 Task: Search one way flight ticket for 2 adults, 2 infants in seat and 1 infant on lap in first from Fort Walton Beach: Destin-fort Walton Beach Airport/eglin Air Force Base to Rockford: Chicago Rockford International Airport(was Northwest Chicagoland Regional Airport At Rockford) on 5-1-2023. Choice of flights is Emirates. Number of bags: 1 checked bag. Price is upto 85000. Outbound departure time preference is 10:45.
Action: Mouse moved to (203, 188)
Screenshot: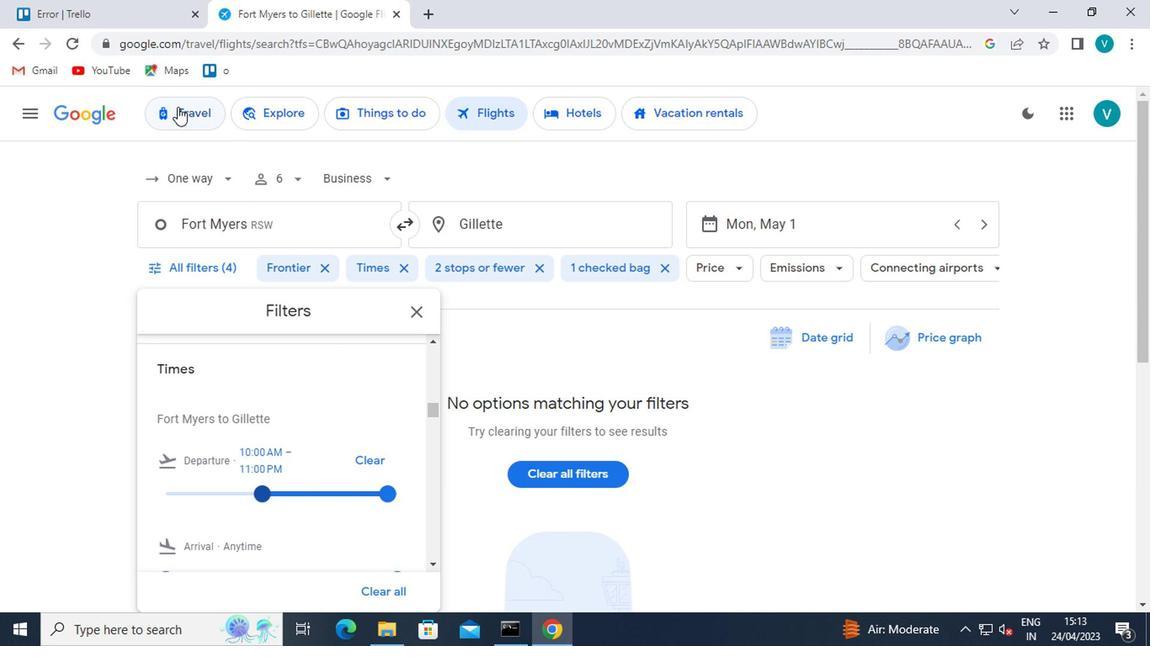 
Action: Mouse pressed left at (203, 188)
Screenshot: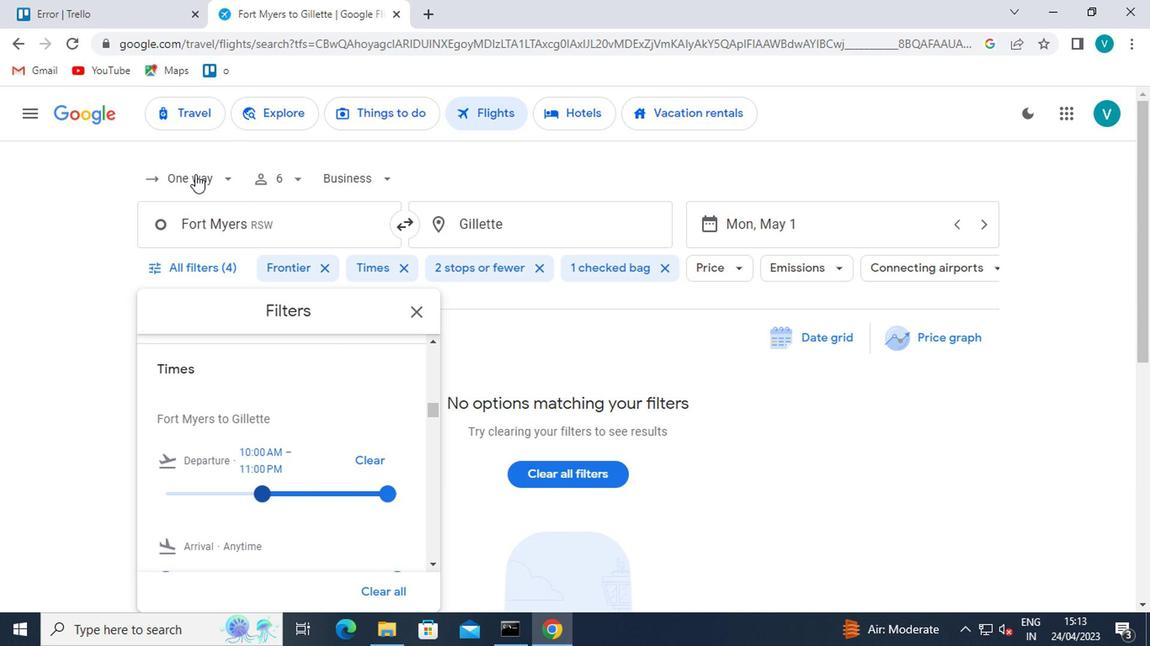 
Action: Mouse moved to (212, 260)
Screenshot: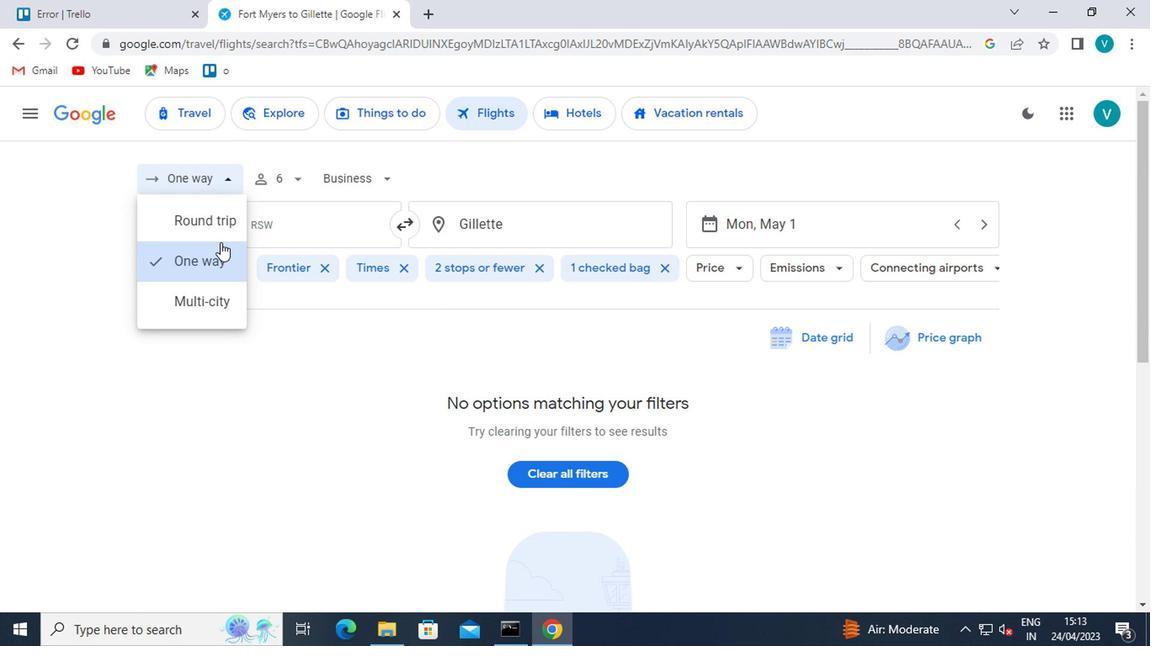 
Action: Mouse pressed left at (212, 260)
Screenshot: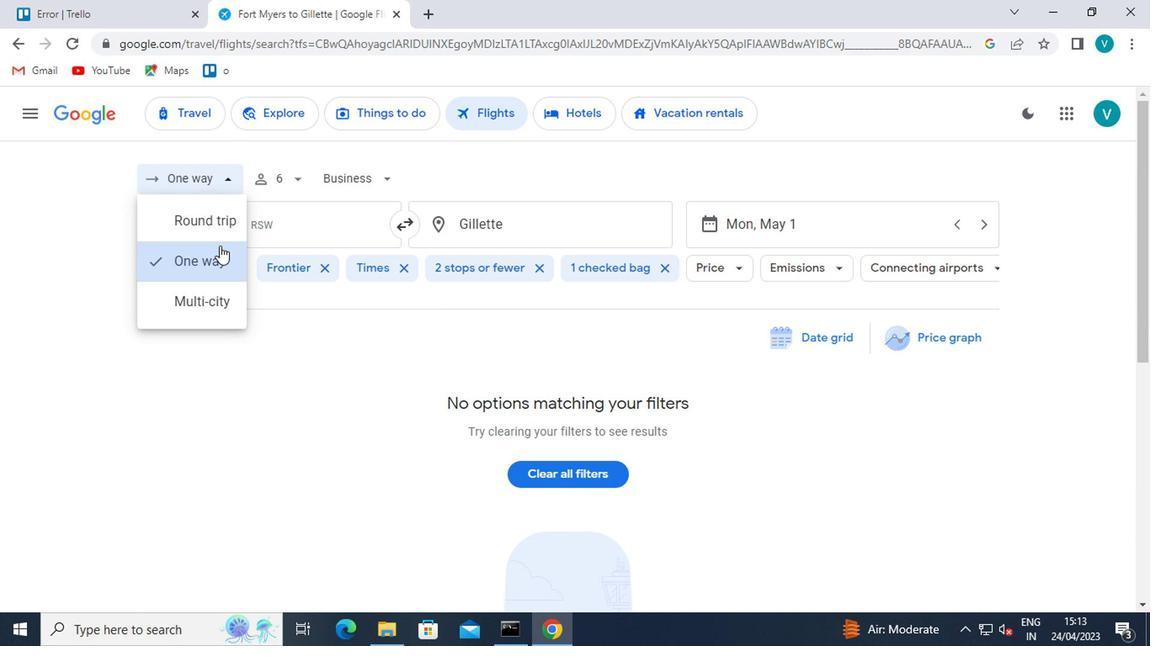
Action: Mouse moved to (293, 174)
Screenshot: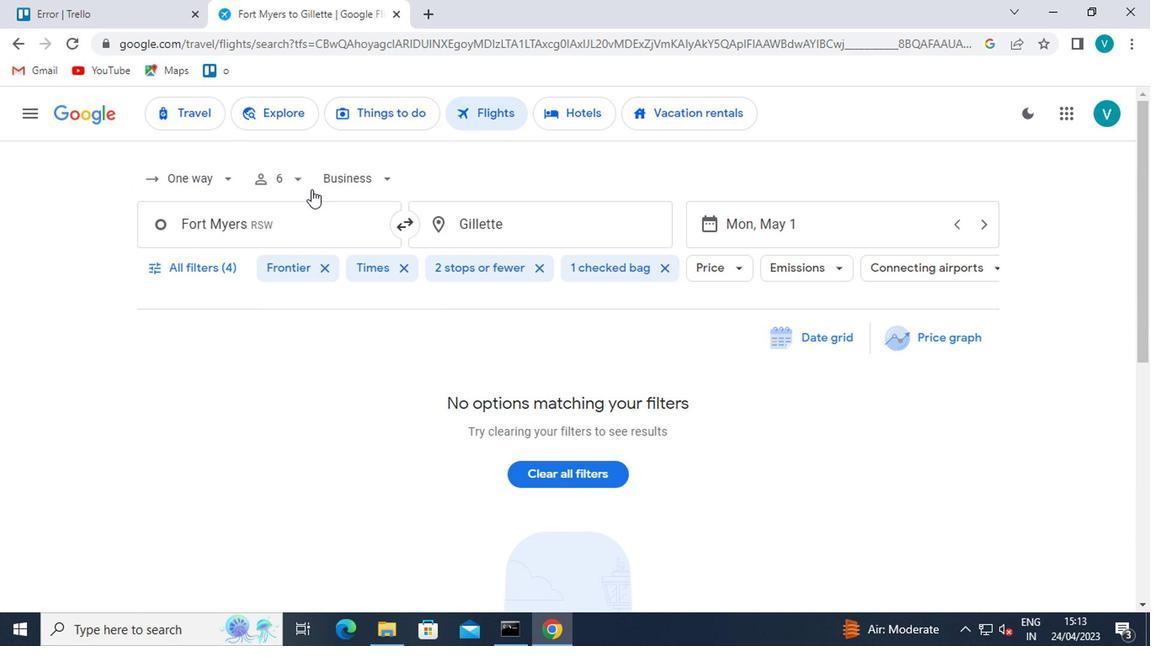 
Action: Mouse pressed left at (293, 174)
Screenshot: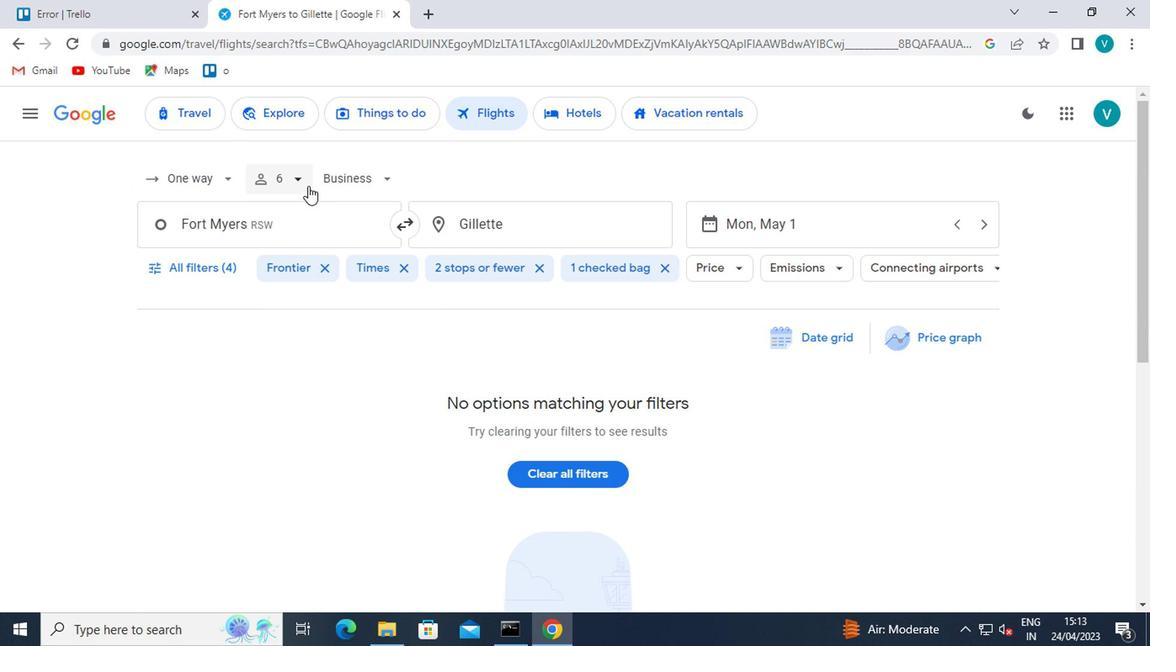 
Action: Mouse moved to (356, 219)
Screenshot: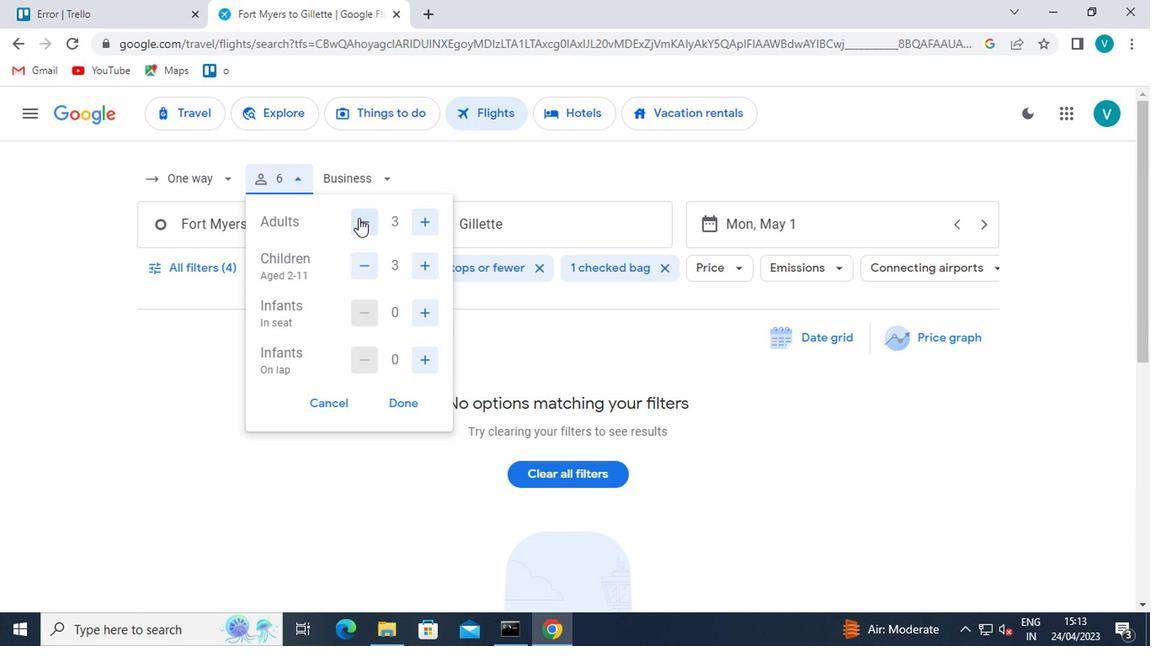 
Action: Mouse pressed left at (356, 219)
Screenshot: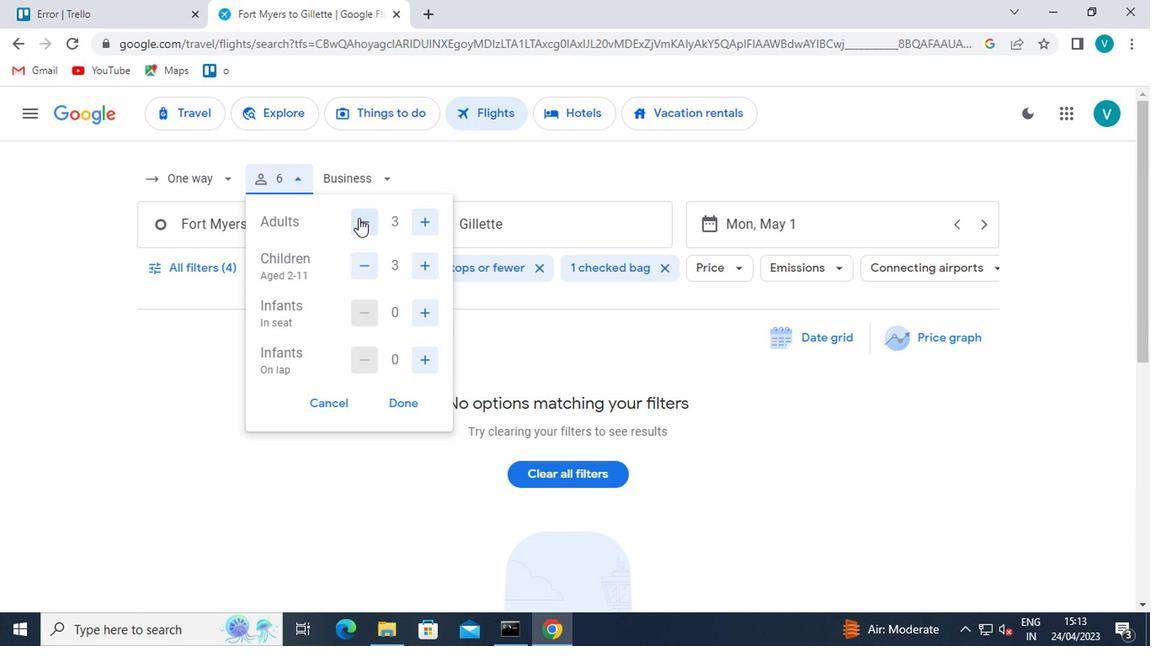 
Action: Mouse moved to (423, 315)
Screenshot: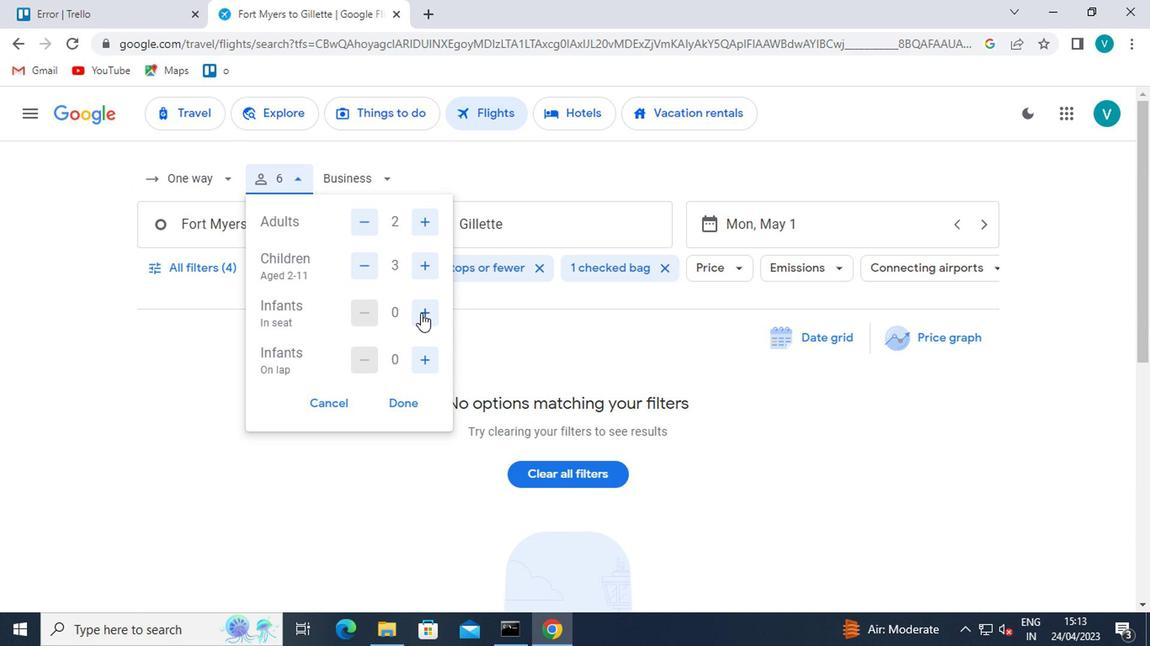 
Action: Mouse pressed left at (423, 315)
Screenshot: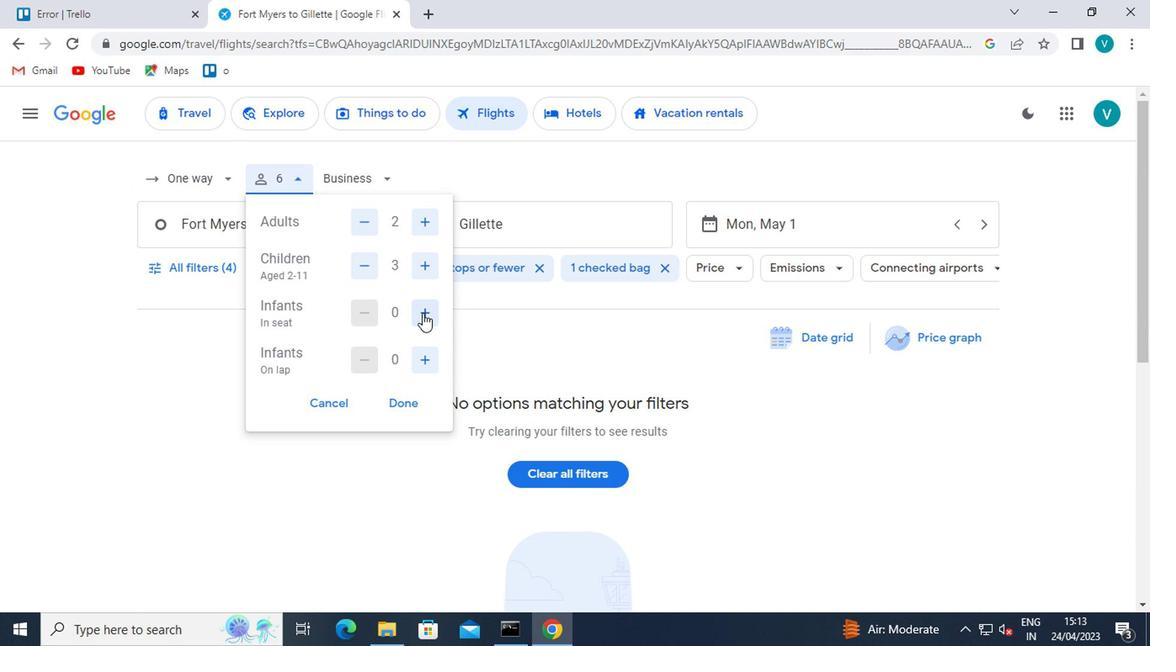 
Action: Mouse pressed left at (423, 315)
Screenshot: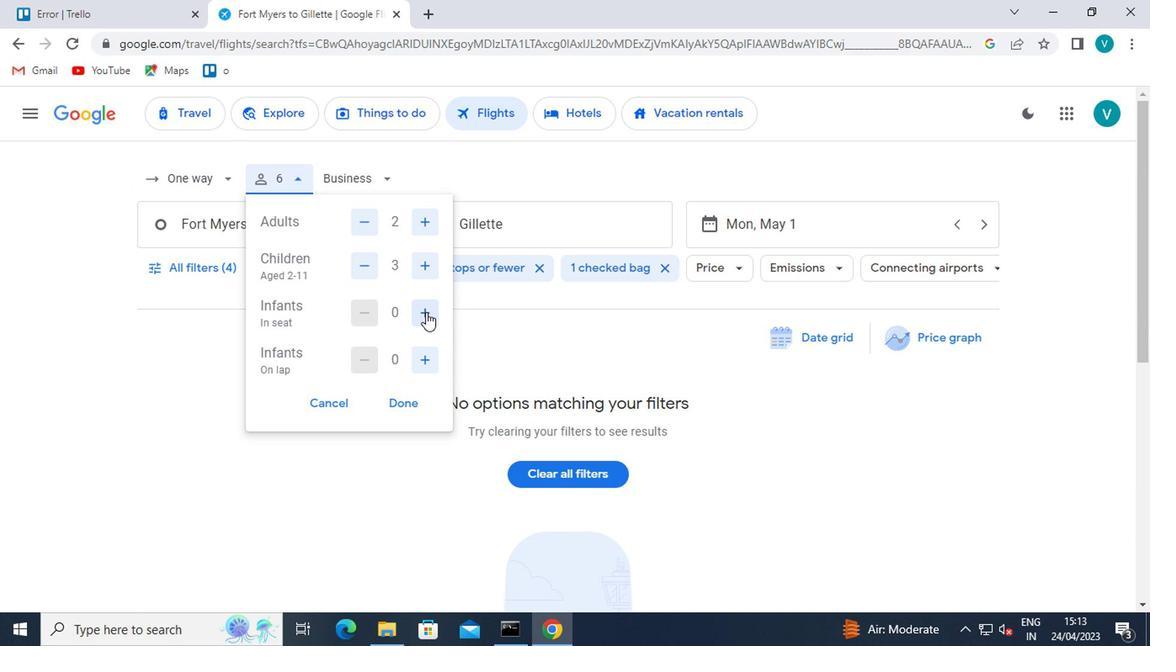 
Action: Mouse moved to (355, 270)
Screenshot: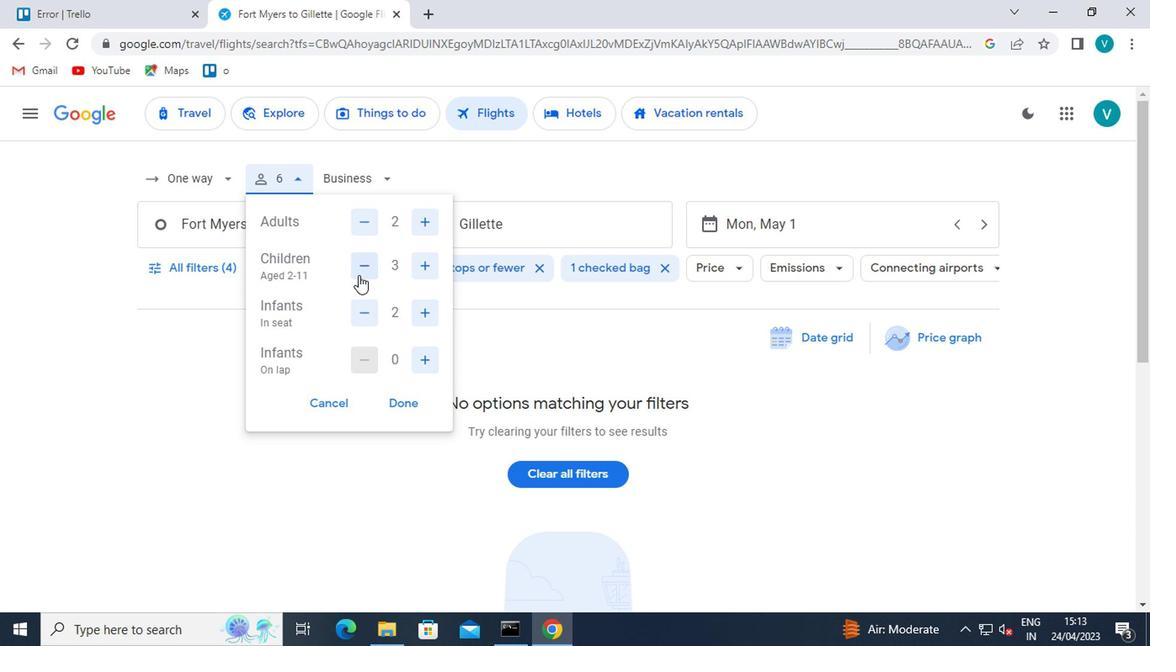 
Action: Mouse pressed left at (355, 270)
Screenshot: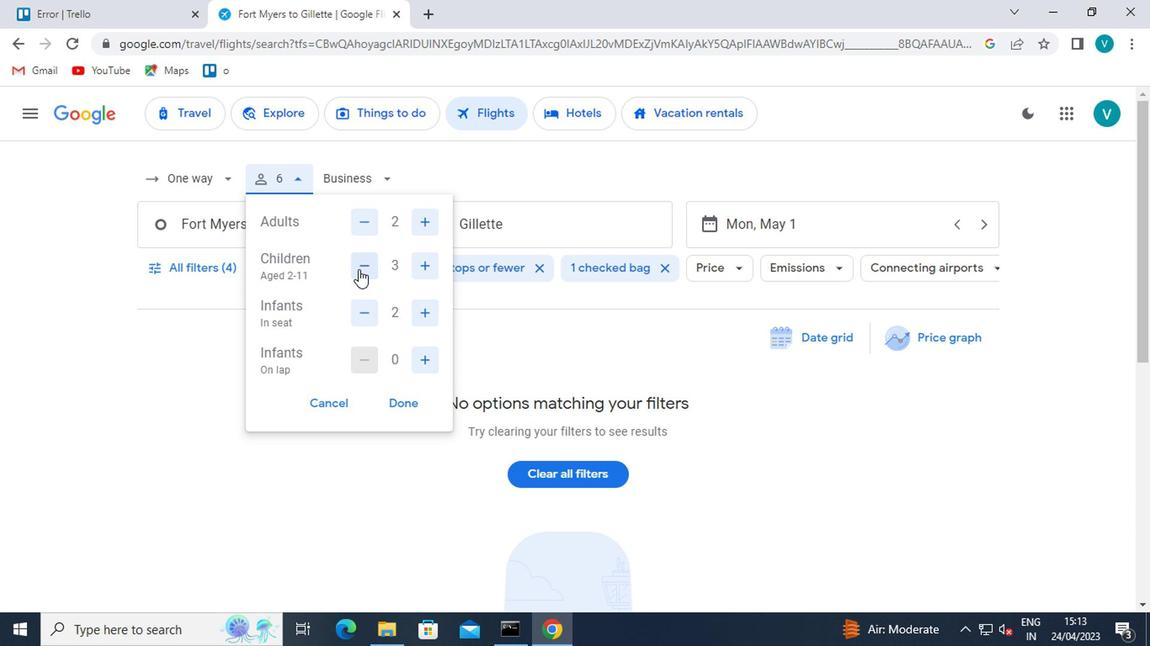 
Action: Mouse pressed left at (355, 270)
Screenshot: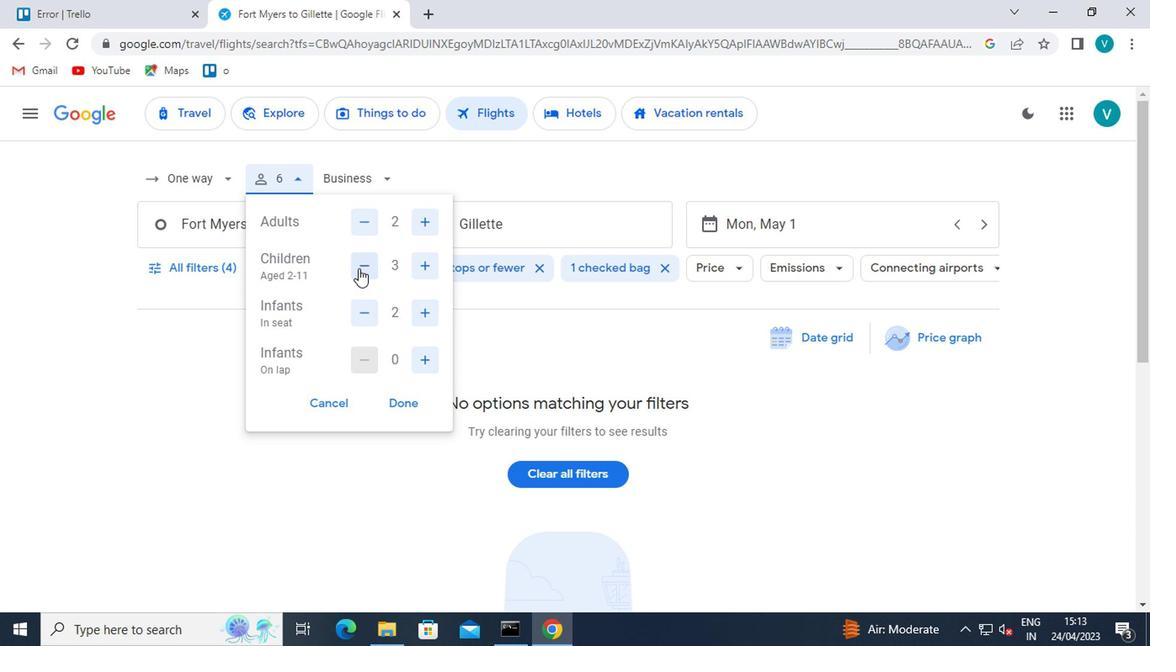 
Action: Mouse pressed left at (355, 270)
Screenshot: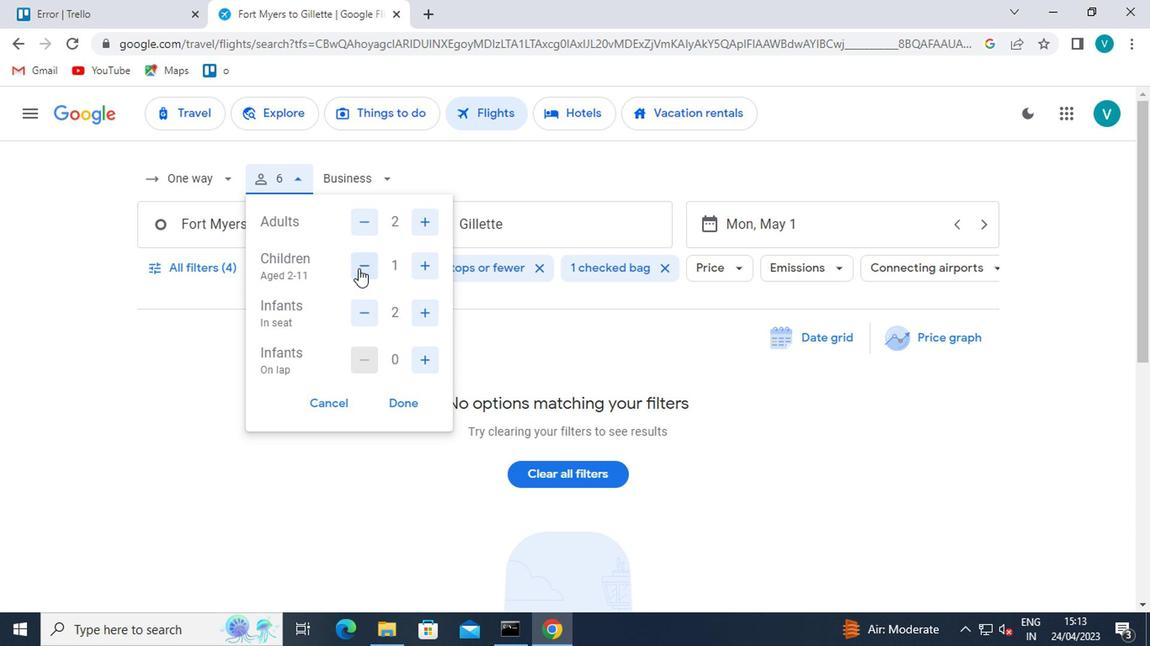 
Action: Mouse moved to (413, 355)
Screenshot: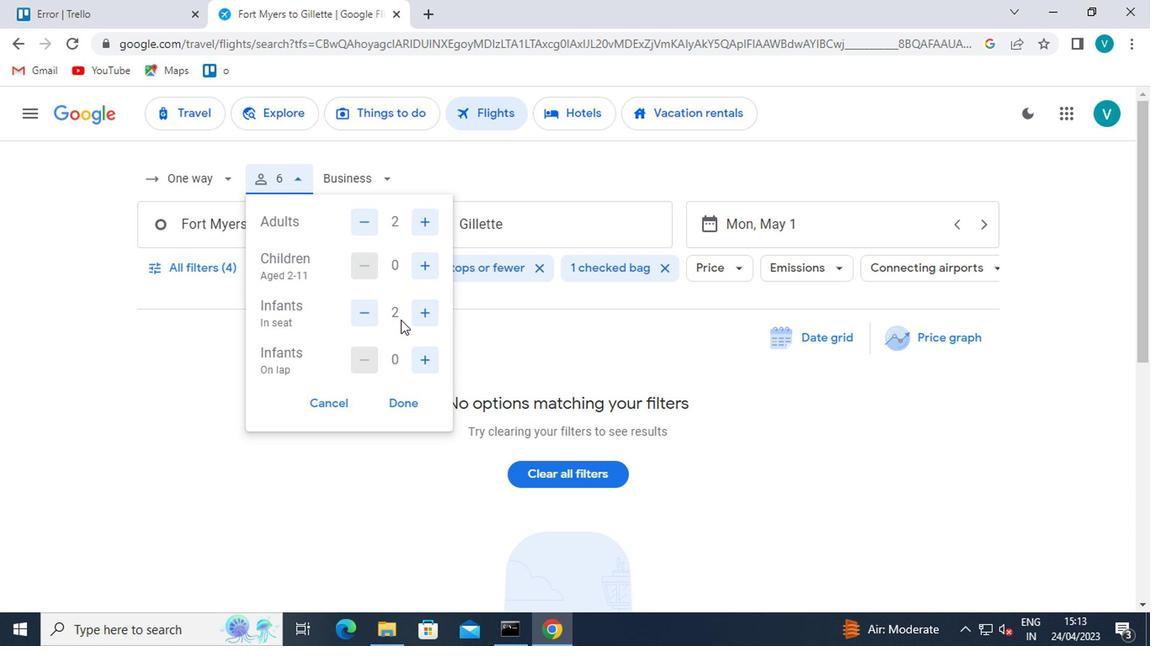 
Action: Mouse pressed left at (413, 355)
Screenshot: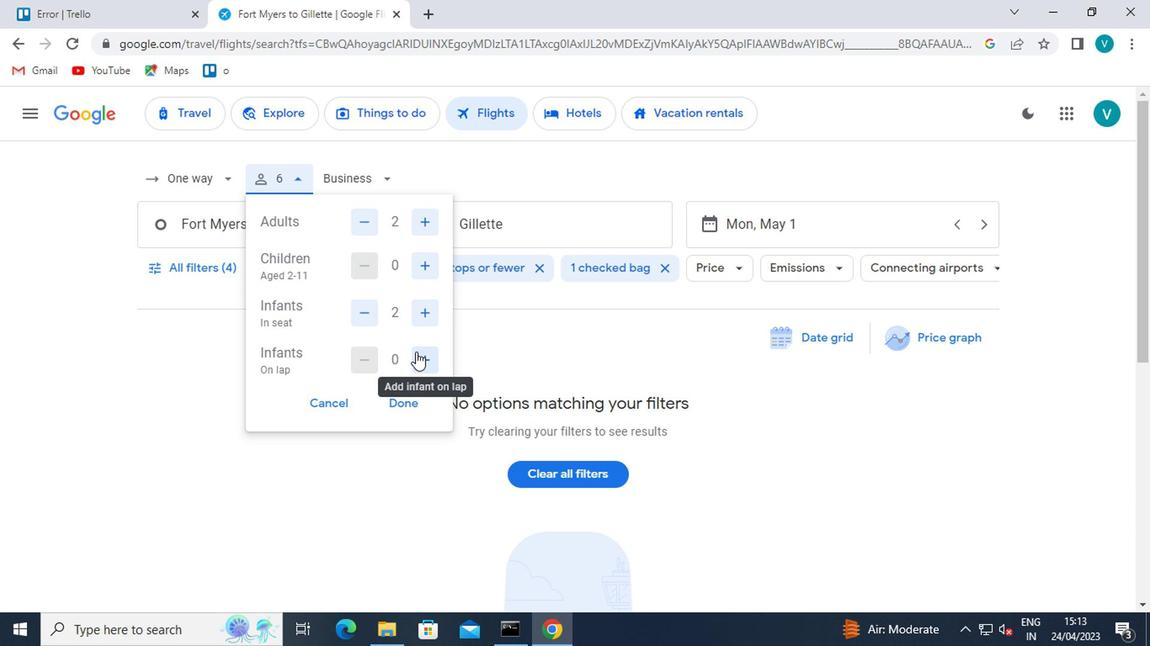 
Action: Mouse moved to (398, 408)
Screenshot: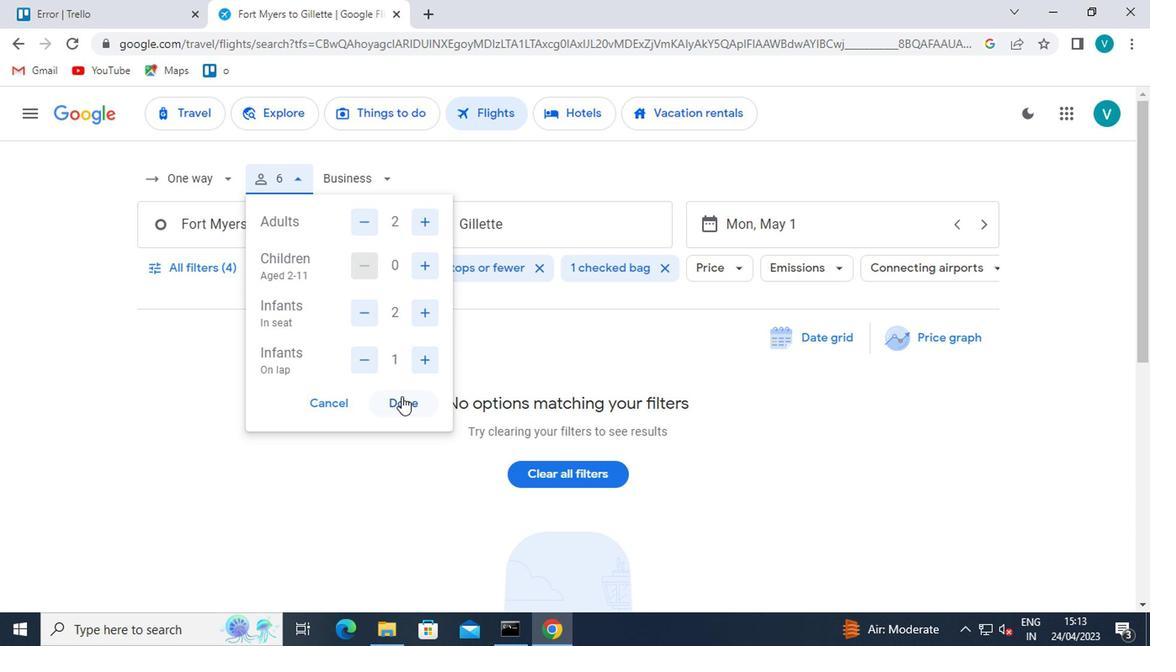 
Action: Mouse pressed left at (398, 408)
Screenshot: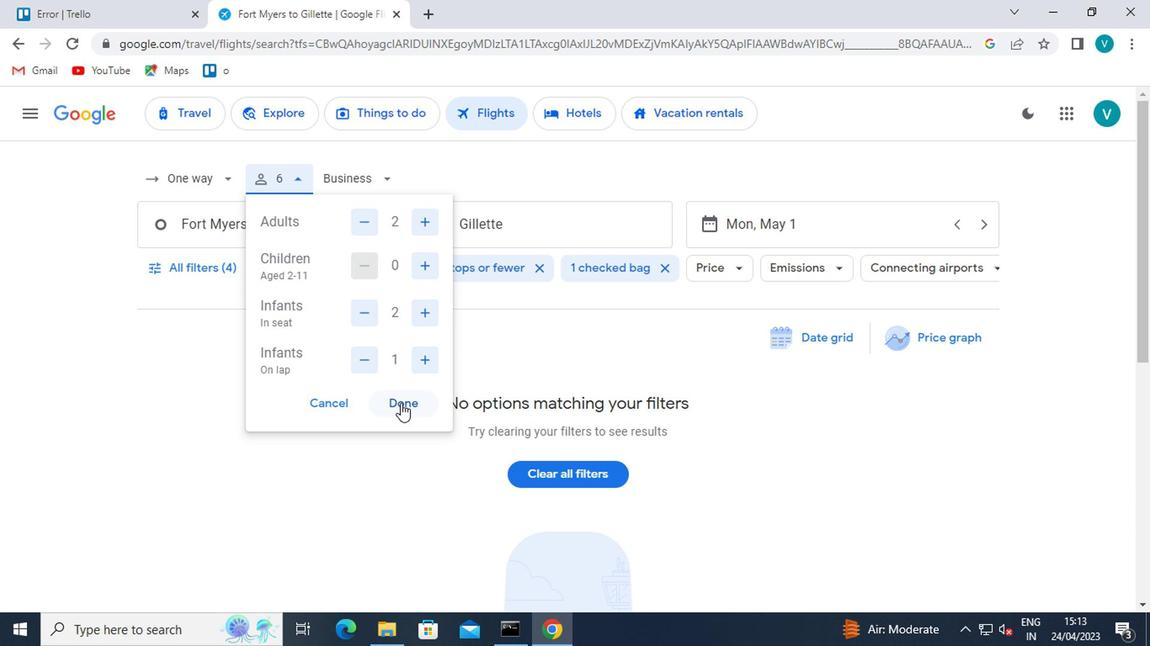 
Action: Mouse moved to (366, 186)
Screenshot: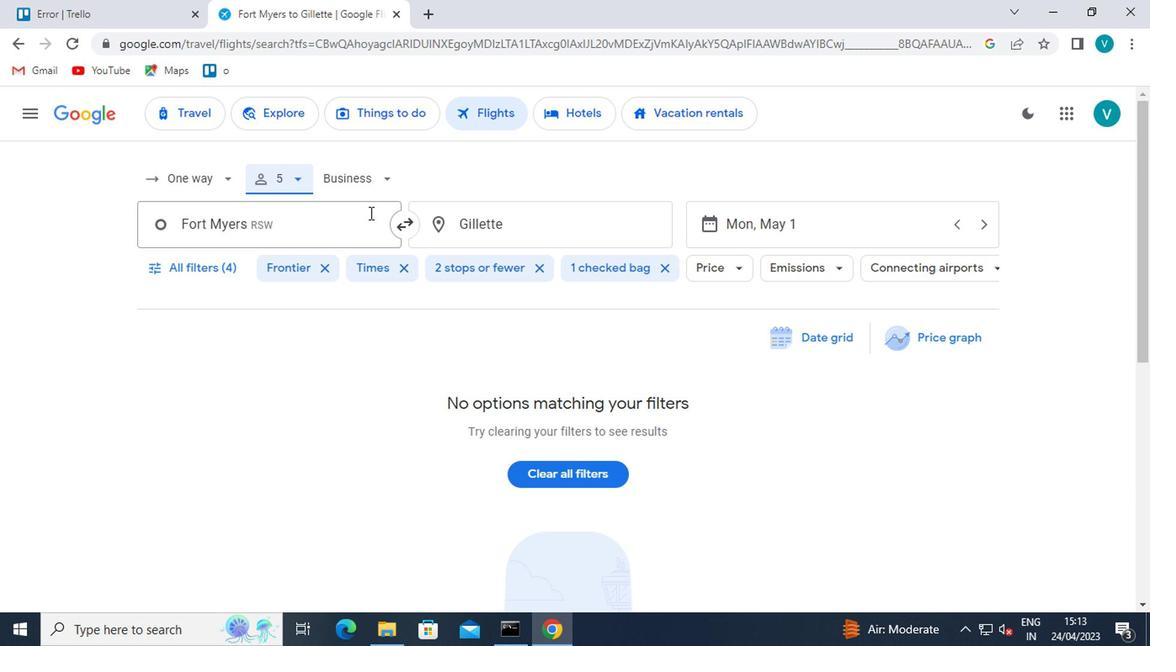 
Action: Mouse pressed left at (366, 186)
Screenshot: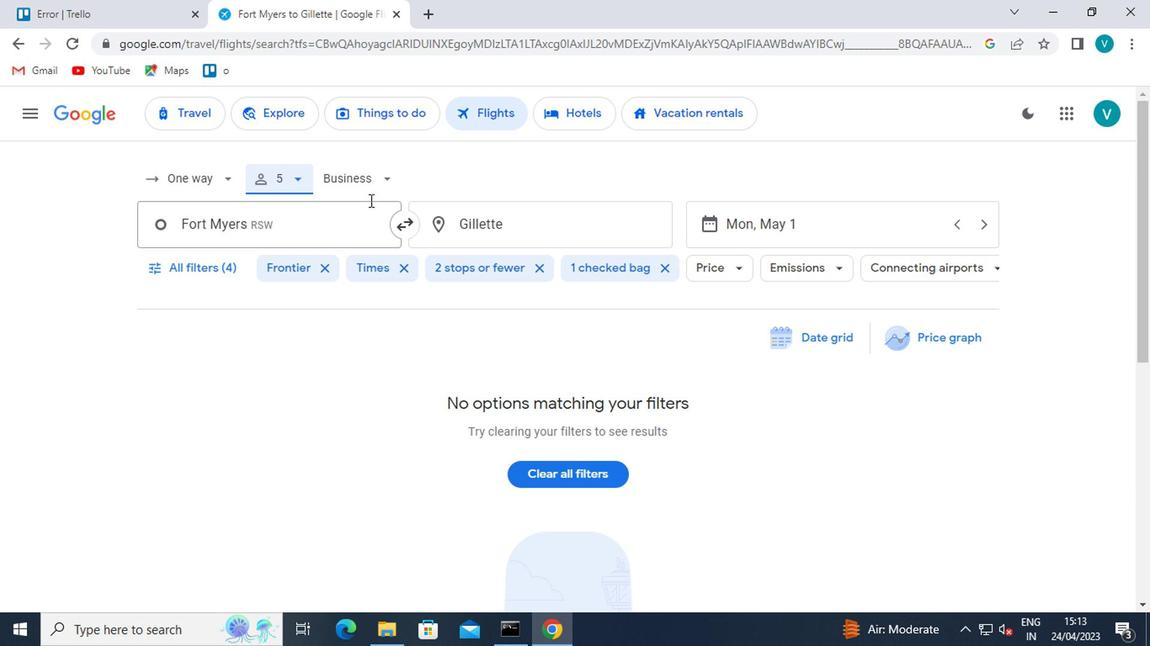 
Action: Mouse moved to (365, 337)
Screenshot: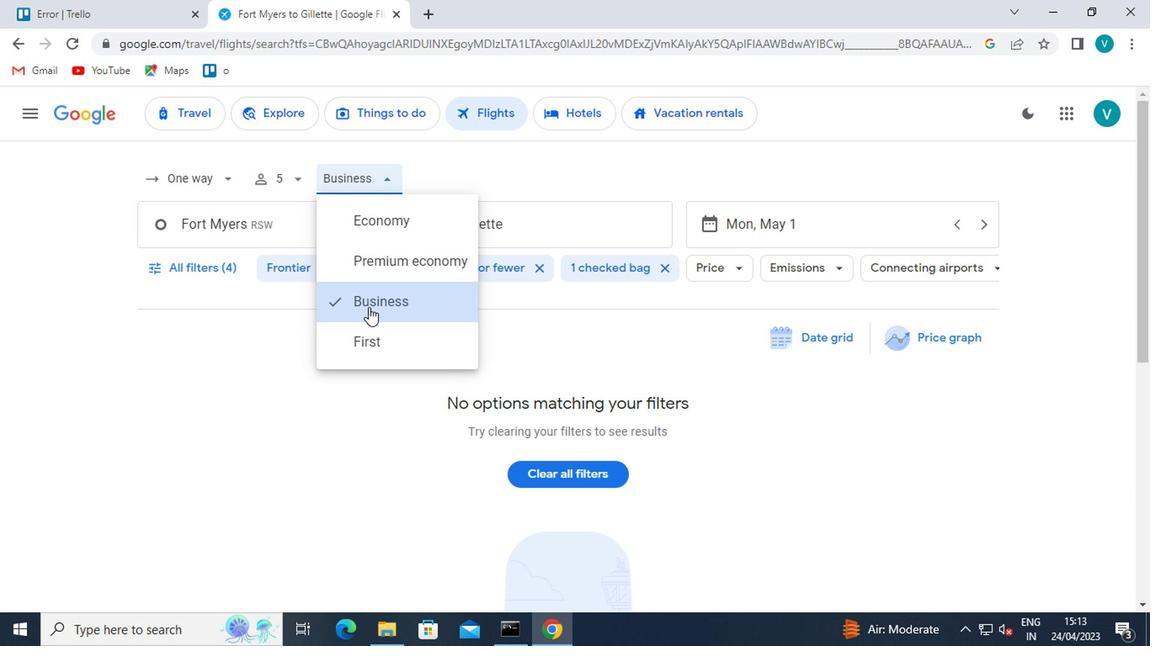 
Action: Mouse pressed left at (365, 337)
Screenshot: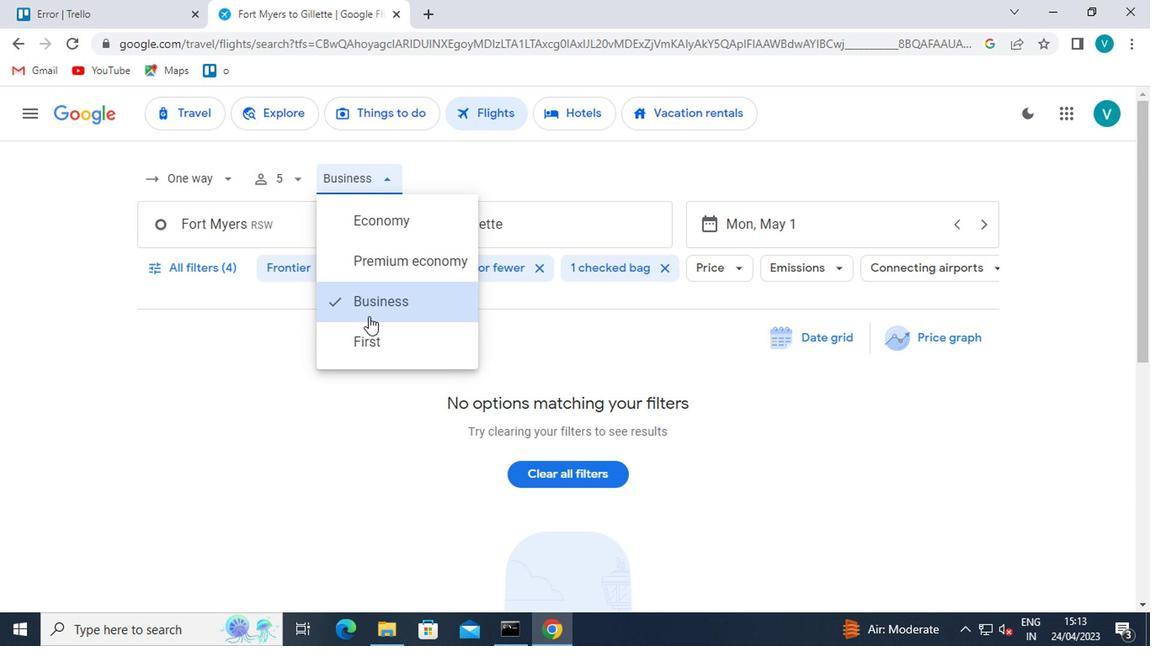 
Action: Mouse moved to (311, 243)
Screenshot: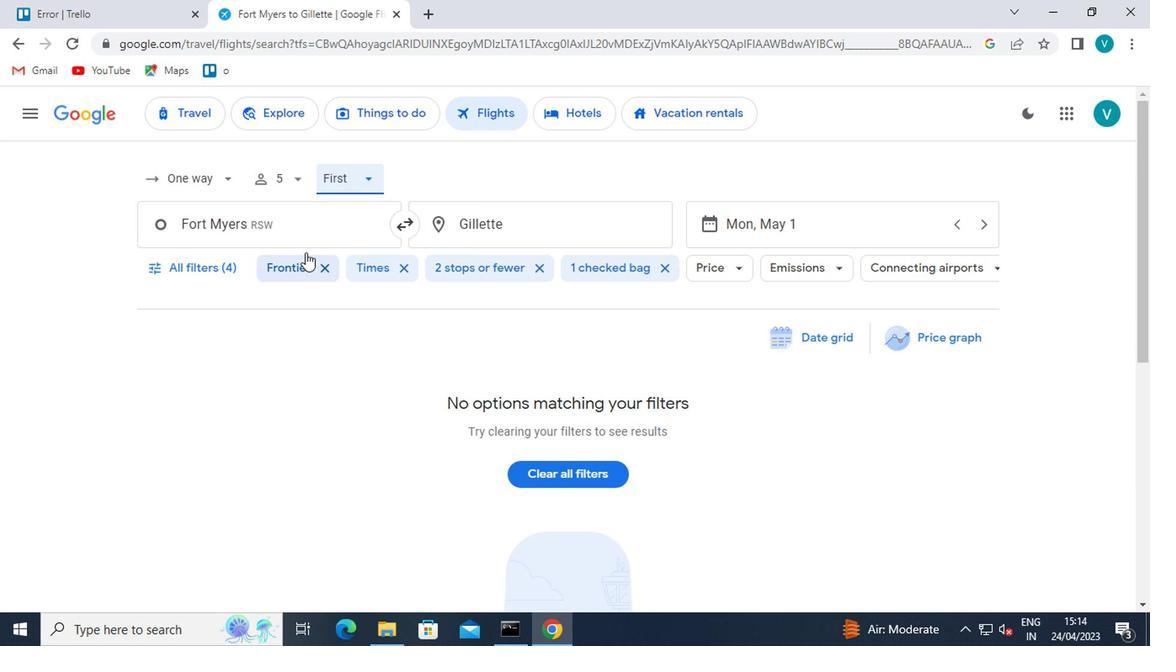 
Action: Mouse pressed left at (311, 243)
Screenshot: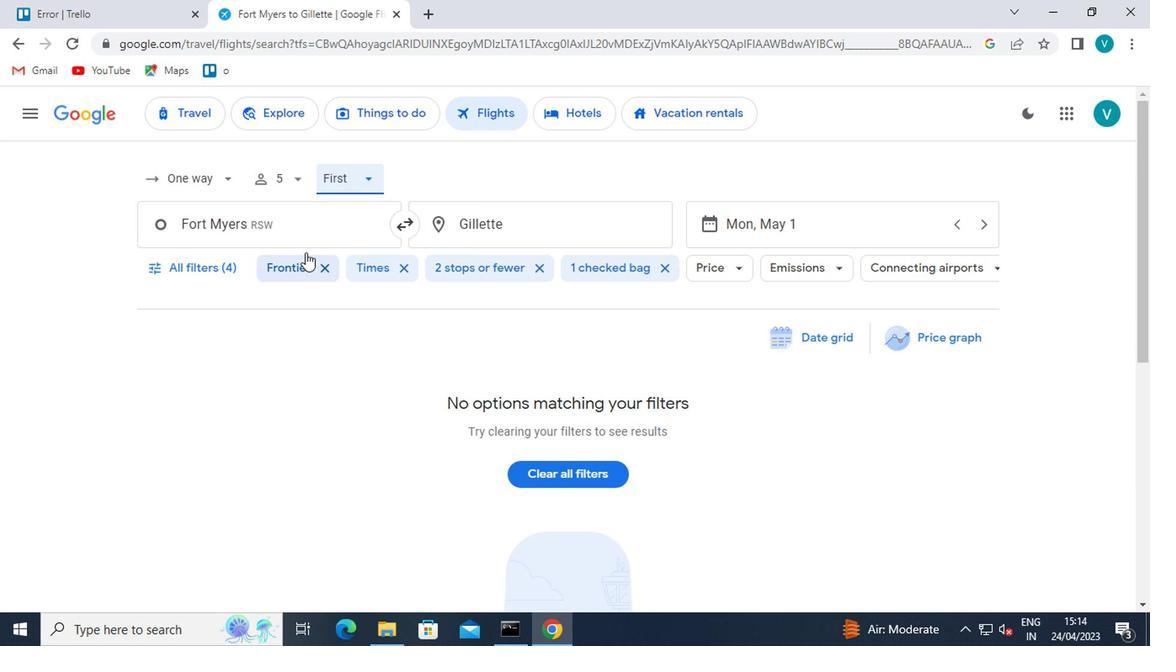 
Action: Mouse moved to (331, 330)
Screenshot: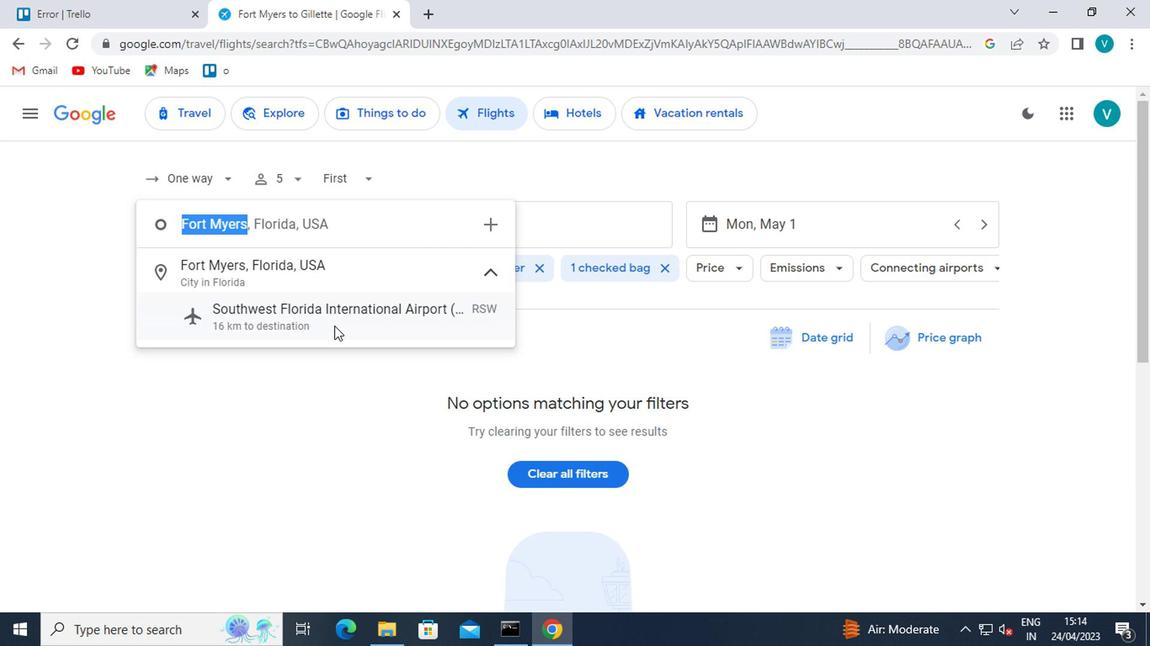 
Action: Key pressed <Key.shift><Key.shift><Key.shift><Key.shift><Key.shift><Key.shift><Key.shift><Key.shift><Key.shift><Key.shift><Key.shift><Key.shift><Key.shift><Key.shift><Key.shift><Key.shift>FORT<Key.space><Key.shift>WALTEN
Screenshot: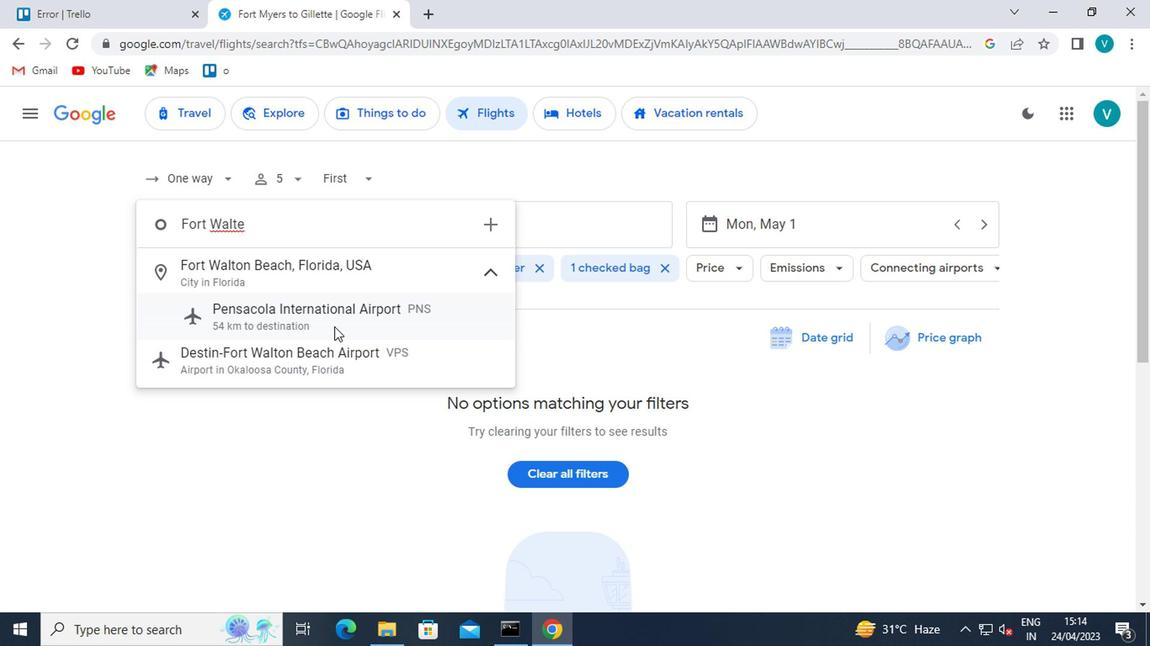 
Action: Mouse moved to (343, 364)
Screenshot: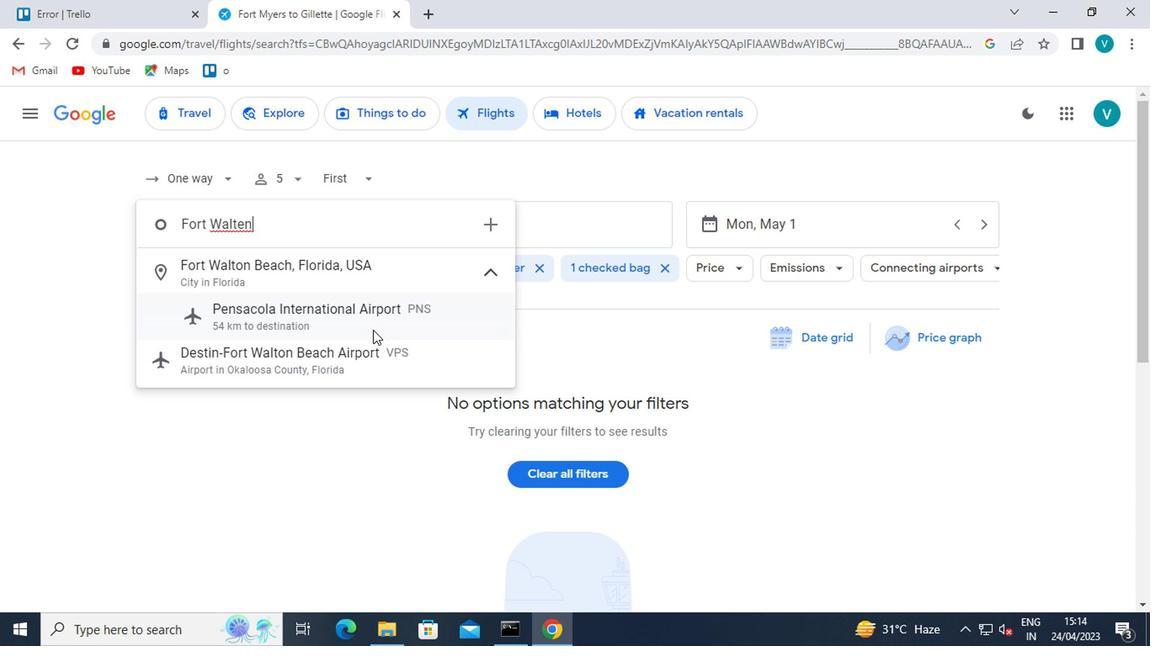 
Action: Mouse pressed left at (343, 364)
Screenshot: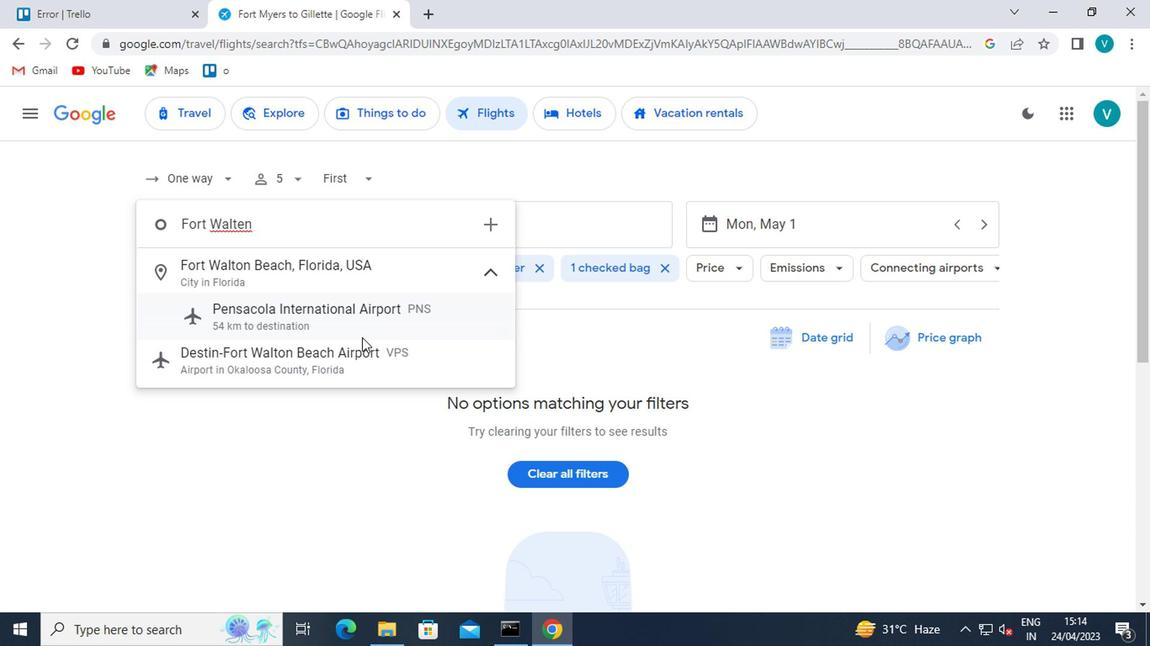 
Action: Mouse moved to (572, 223)
Screenshot: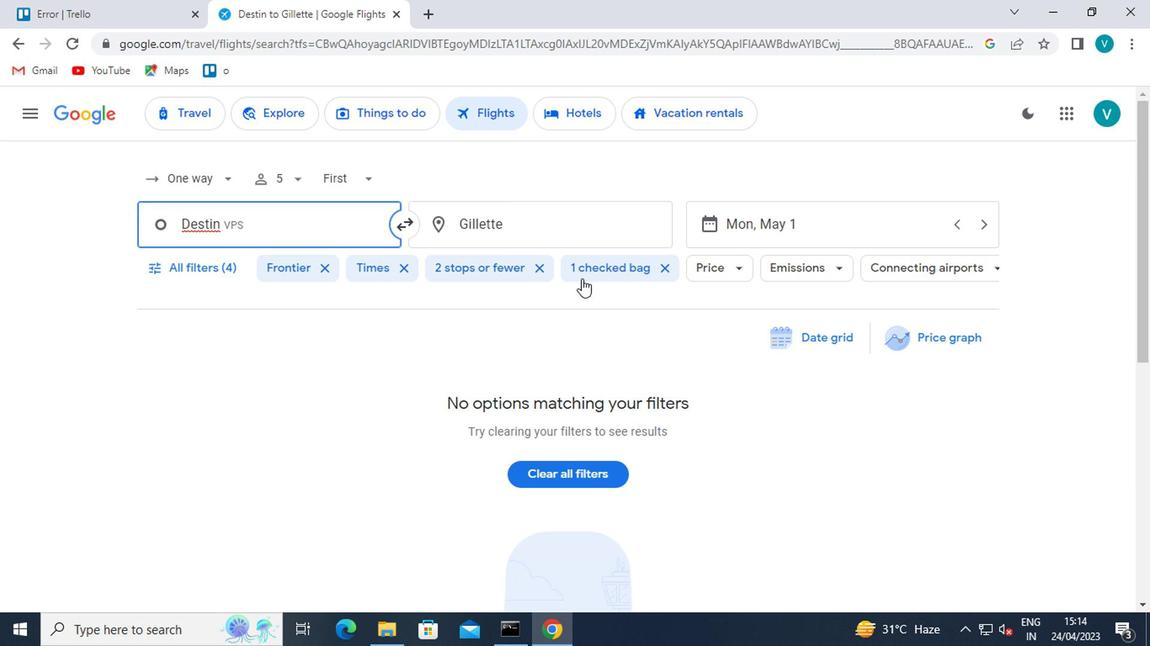 
Action: Mouse pressed left at (572, 223)
Screenshot: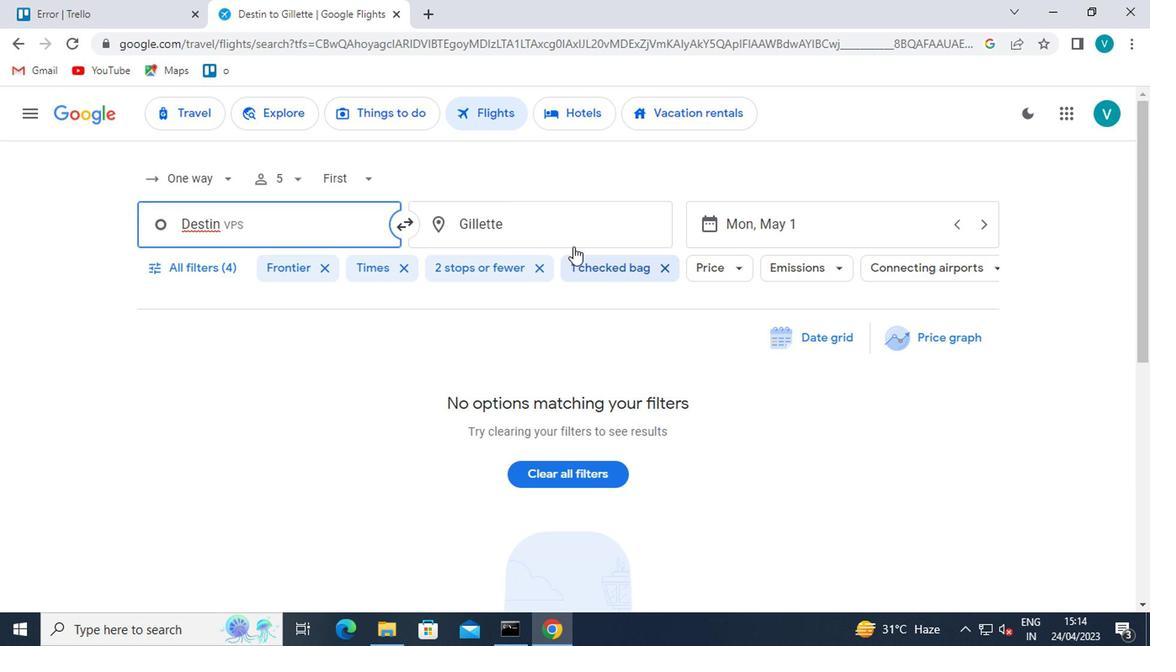 
Action: Mouse moved to (570, 221)
Screenshot: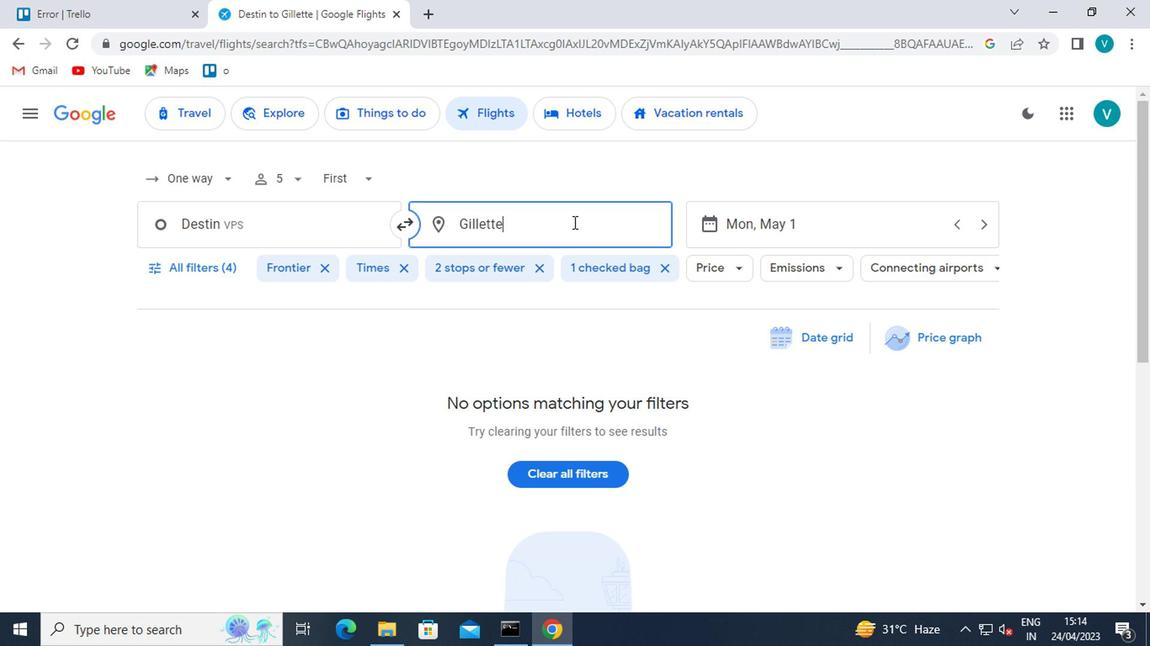 
Action: Key pressed <Key.shift>ROCKFORD
Screenshot: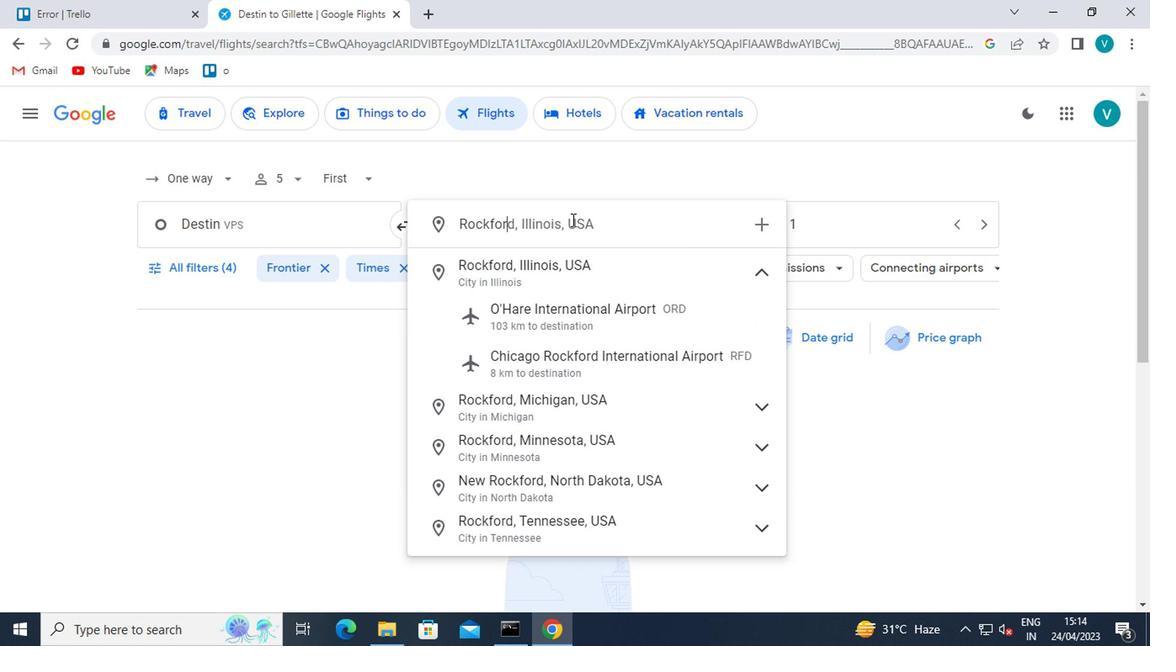 
Action: Mouse moved to (580, 383)
Screenshot: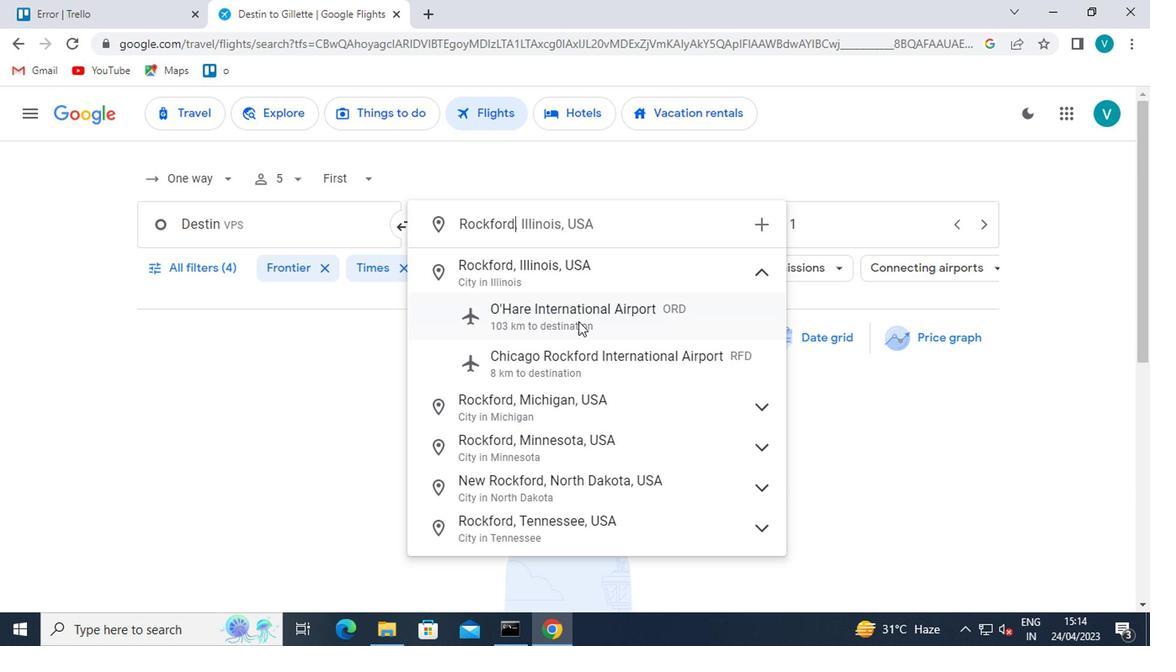 
Action: Mouse pressed left at (580, 383)
Screenshot: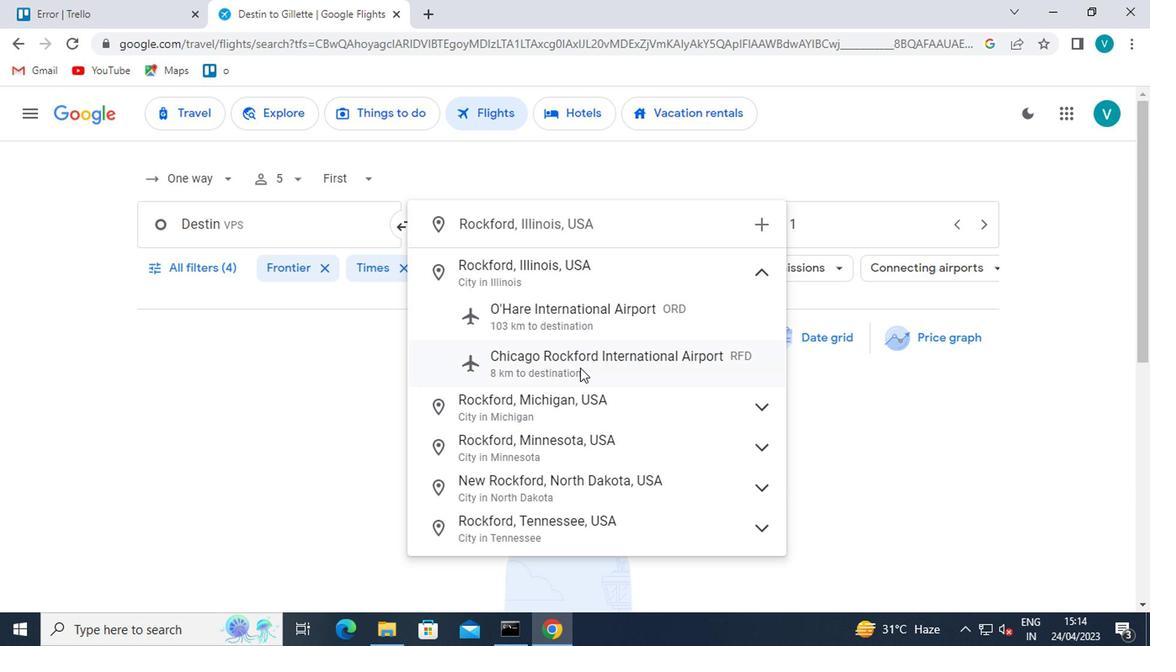 
Action: Mouse moved to (839, 231)
Screenshot: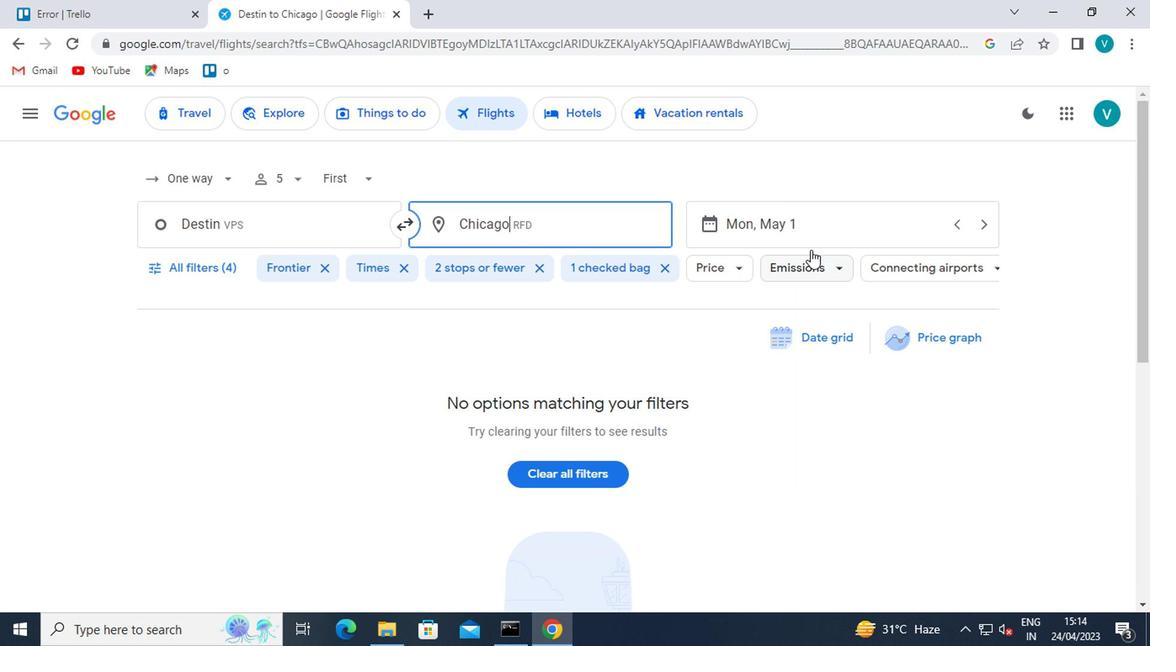 
Action: Mouse pressed left at (839, 231)
Screenshot: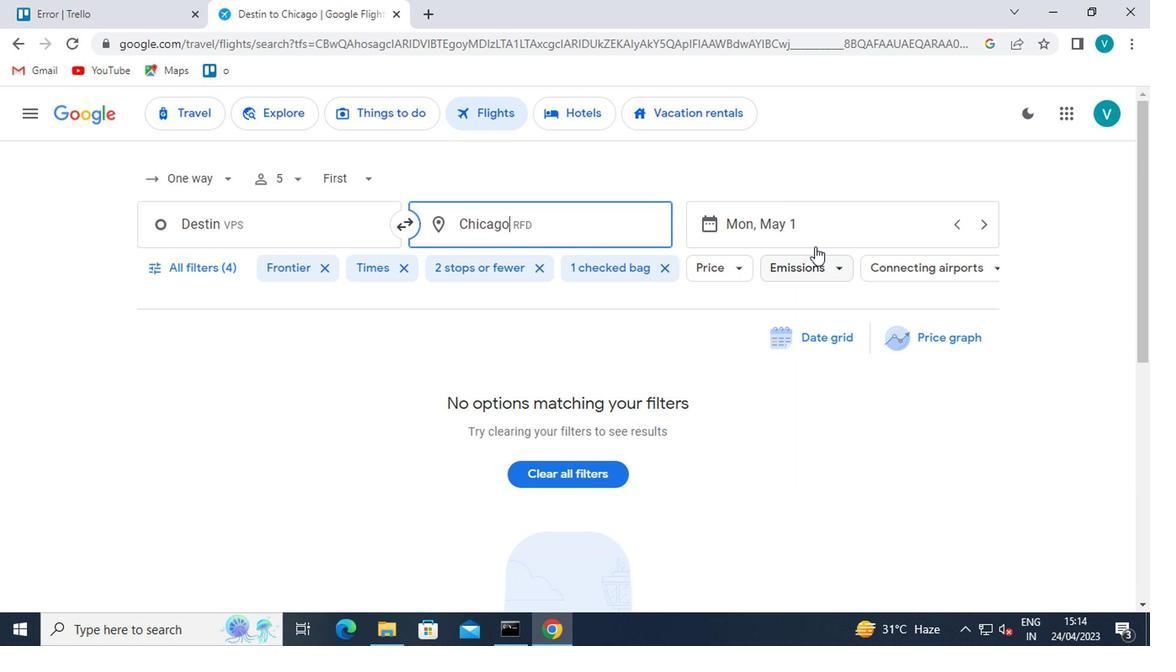 
Action: Mouse moved to (758, 312)
Screenshot: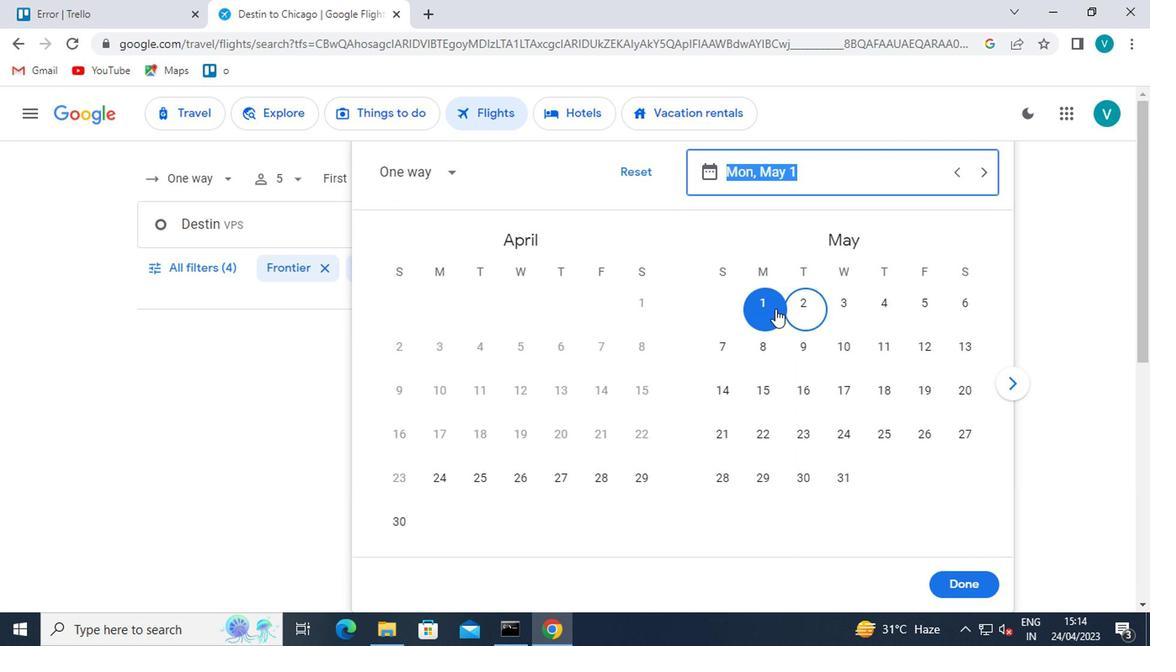 
Action: Mouse pressed left at (758, 312)
Screenshot: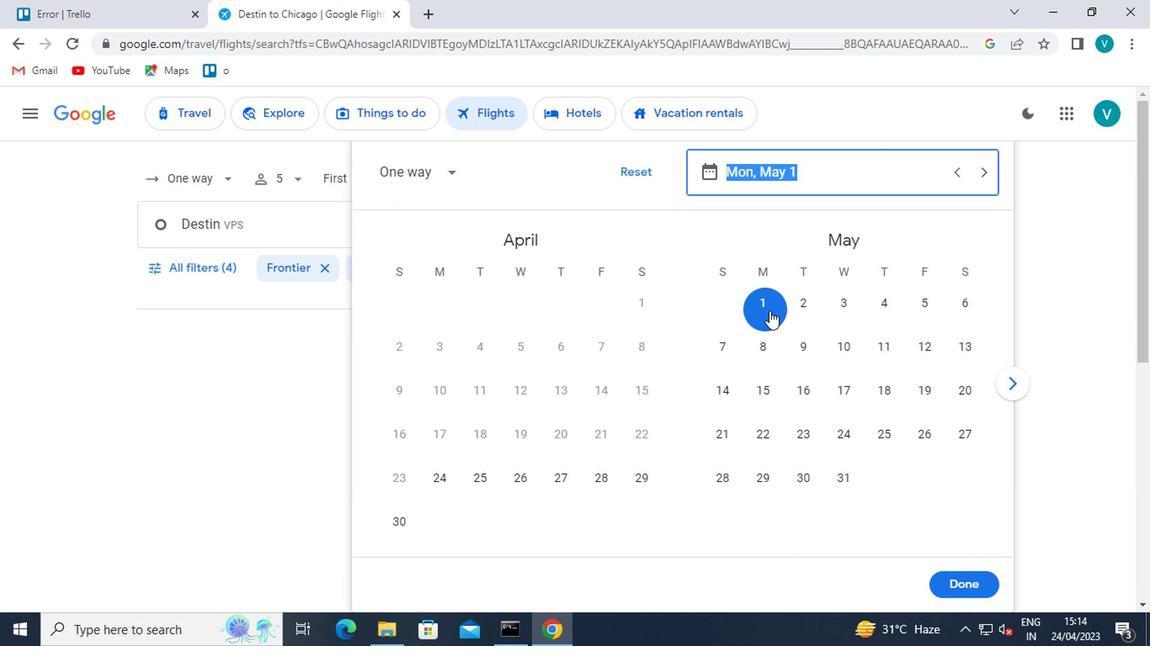 
Action: Mouse moved to (972, 599)
Screenshot: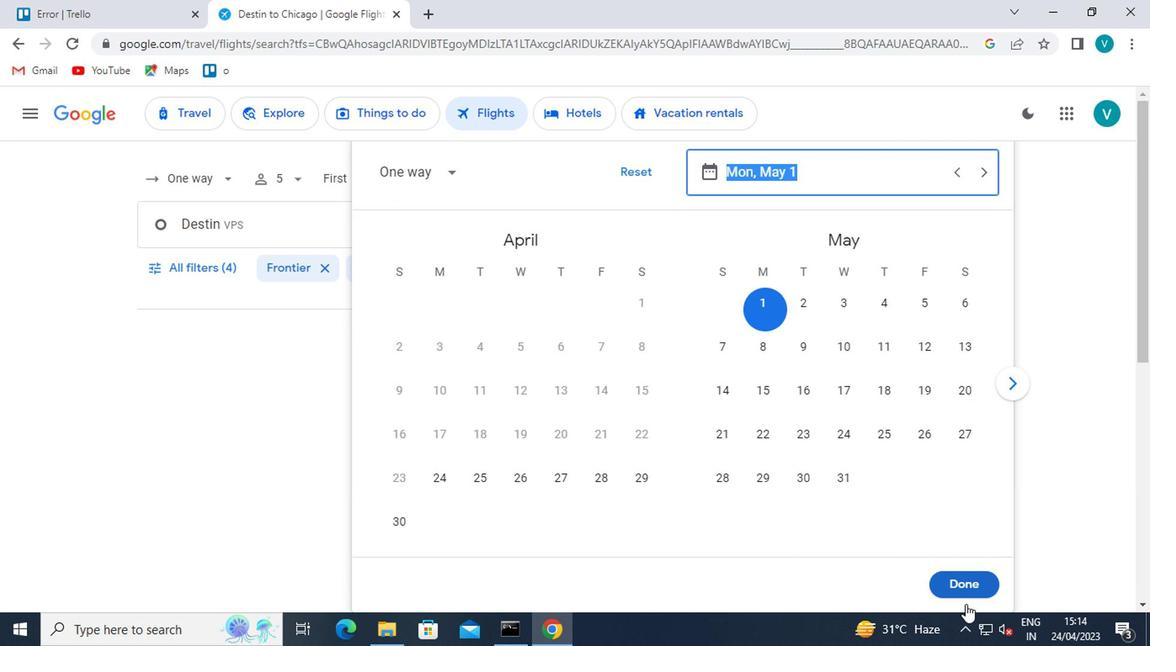 
Action: Mouse pressed left at (972, 599)
Screenshot: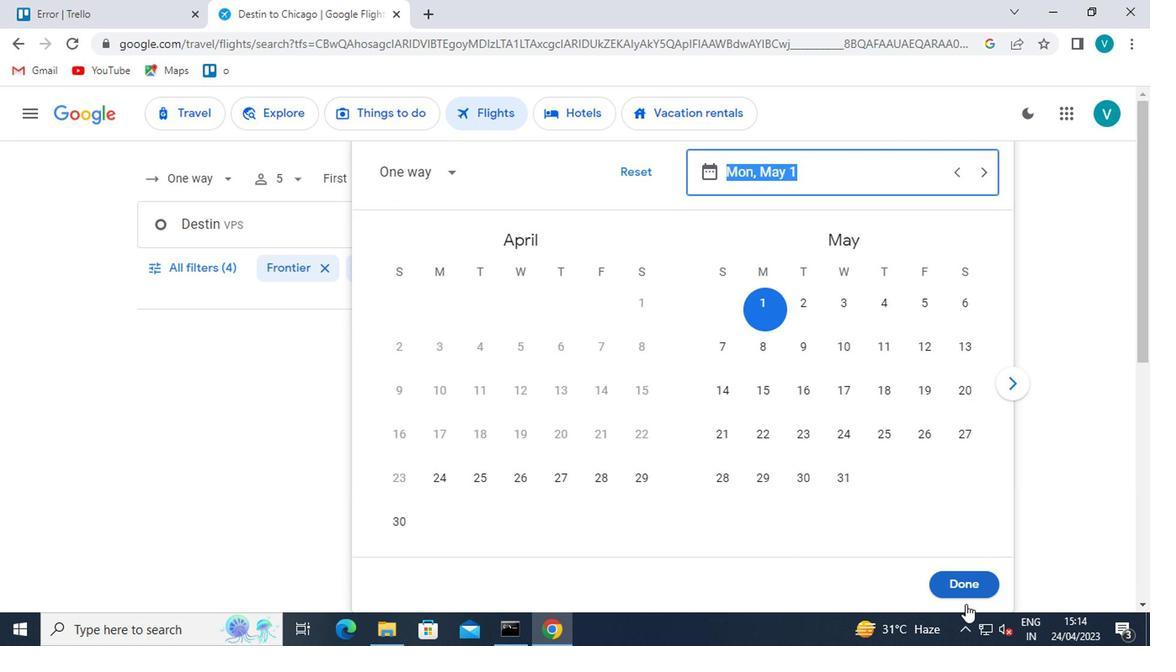 
Action: Mouse moved to (202, 273)
Screenshot: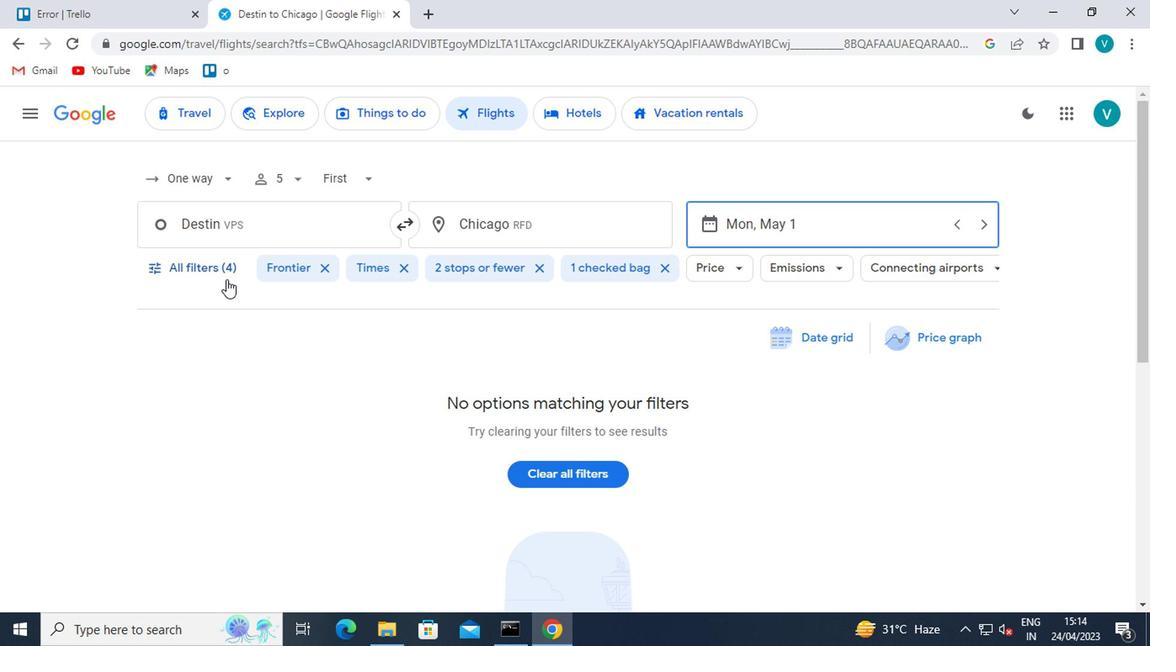 
Action: Mouse pressed left at (202, 273)
Screenshot: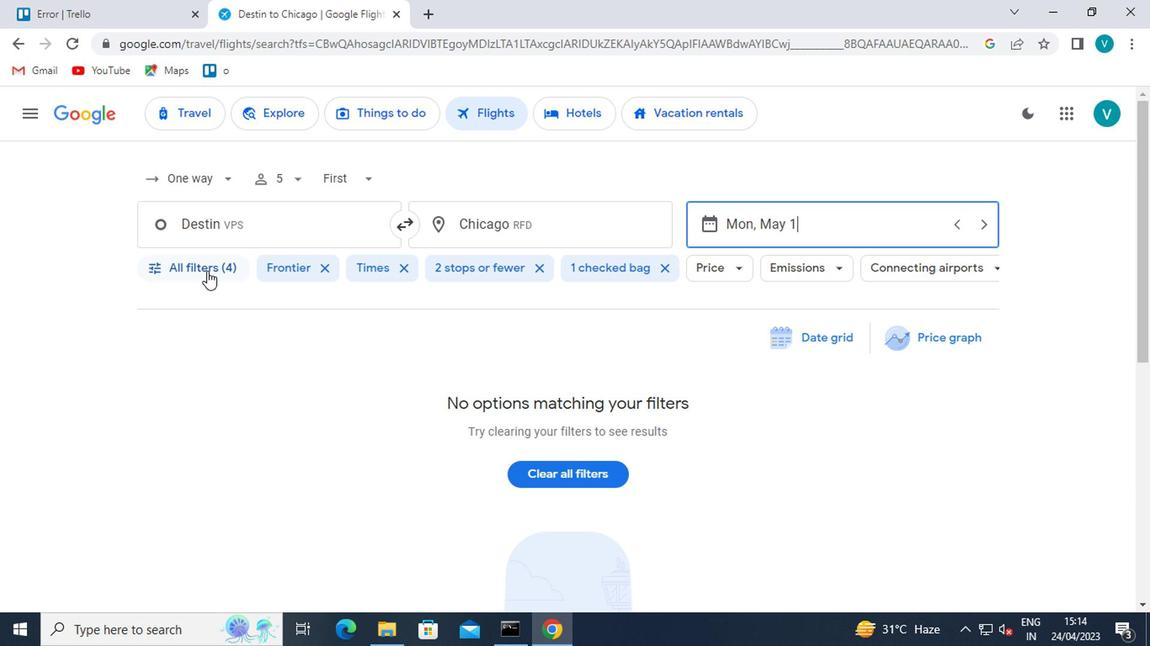 
Action: Mouse moved to (280, 412)
Screenshot: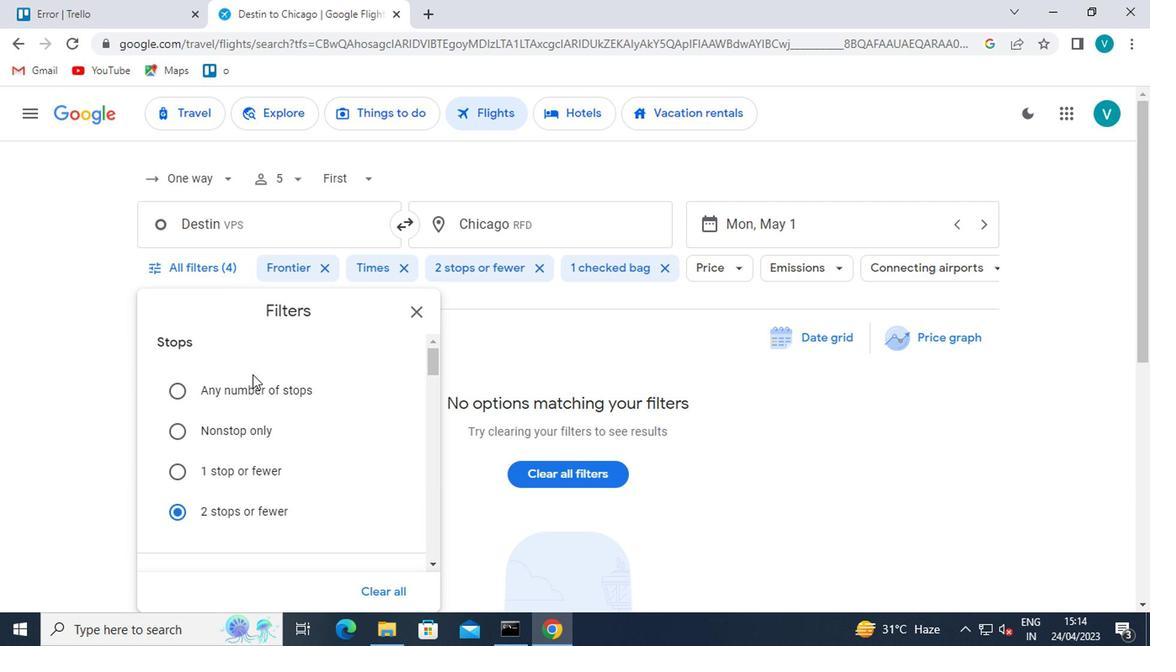 
Action: Mouse scrolled (280, 412) with delta (0, 0)
Screenshot: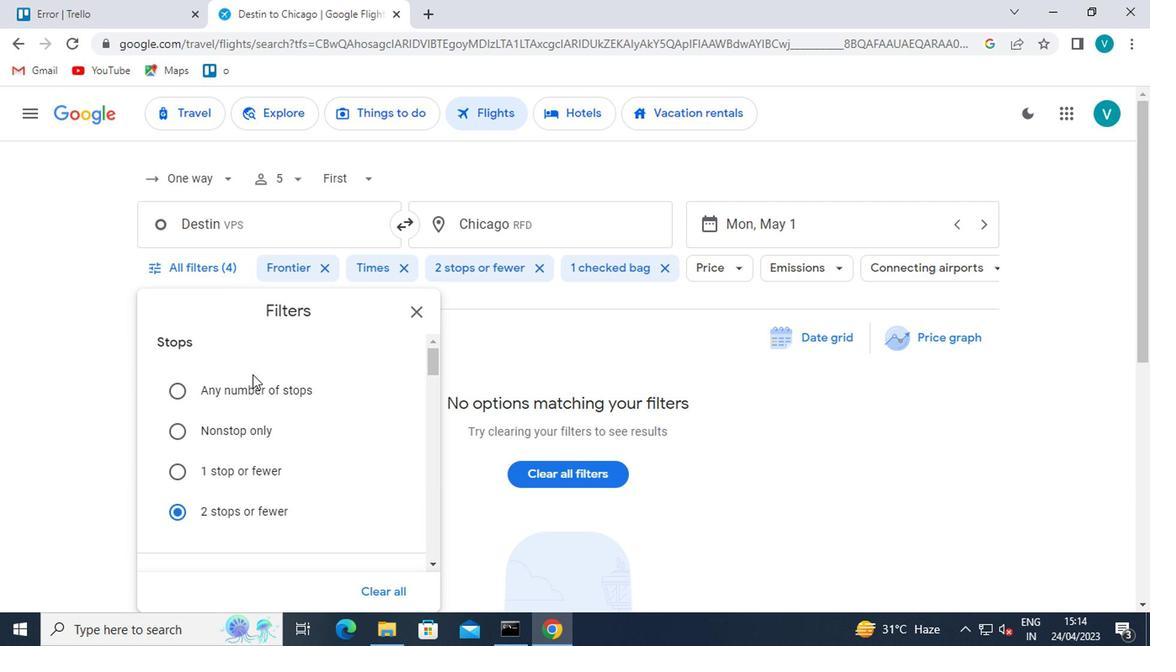 
Action: Mouse moved to (282, 413)
Screenshot: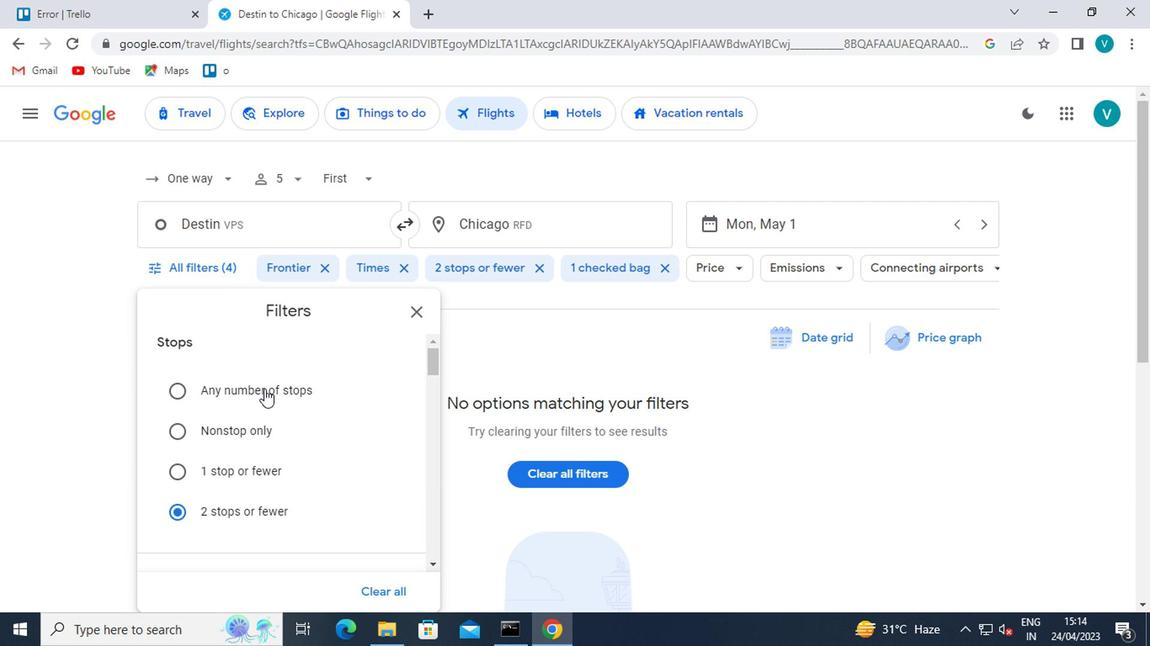 
Action: Mouse scrolled (282, 412) with delta (0, -1)
Screenshot: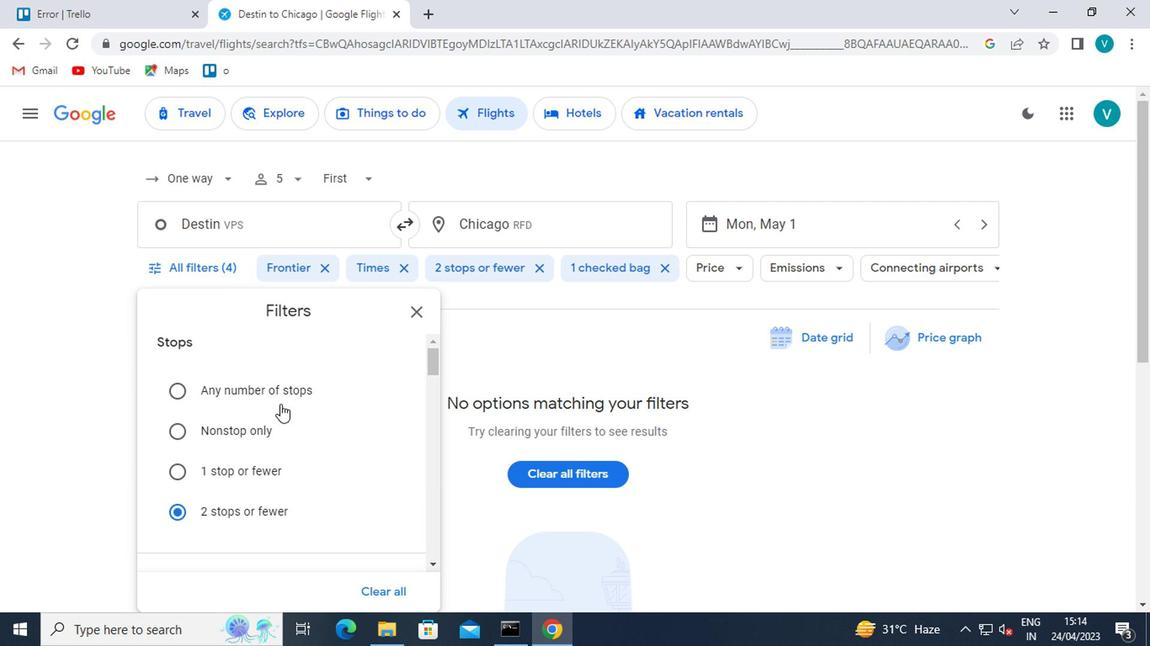 
Action: Mouse moved to (282, 414)
Screenshot: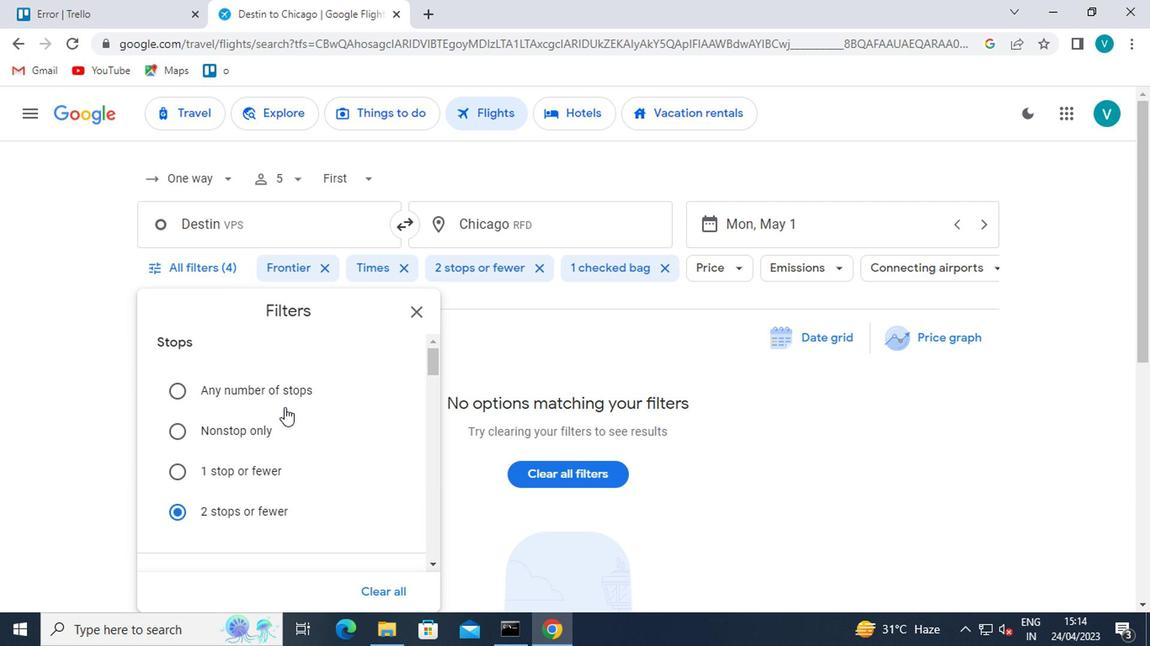 
Action: Mouse scrolled (282, 413) with delta (0, 0)
Screenshot: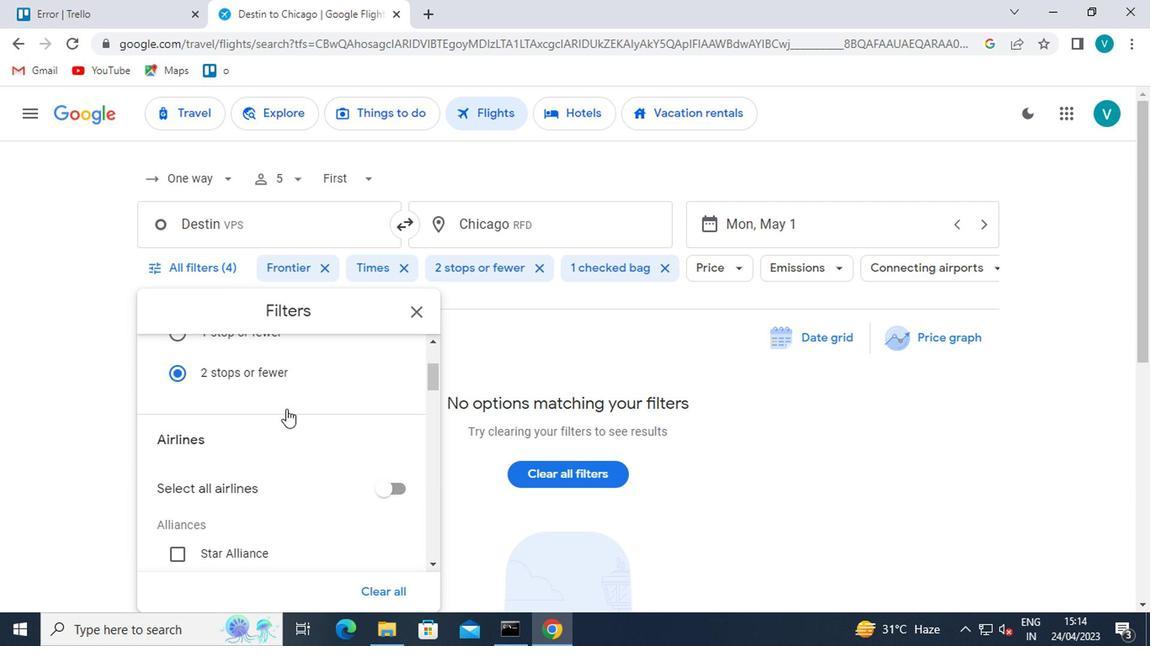 
Action: Mouse scrolled (282, 413) with delta (0, 0)
Screenshot: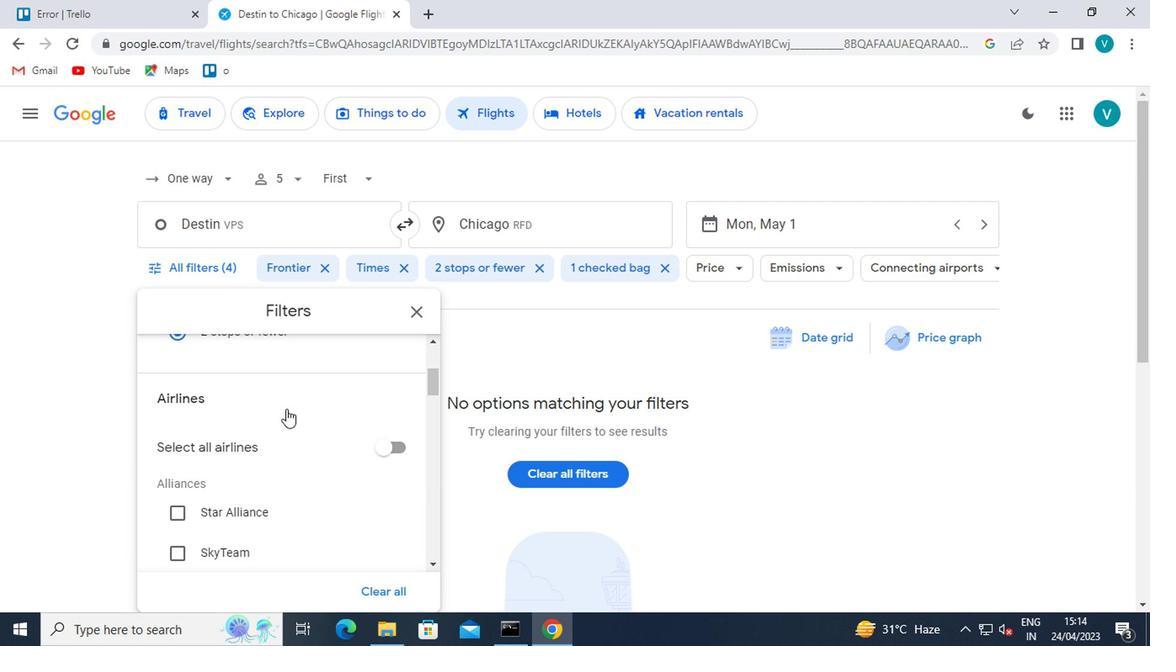 
Action: Mouse scrolled (282, 413) with delta (0, 0)
Screenshot: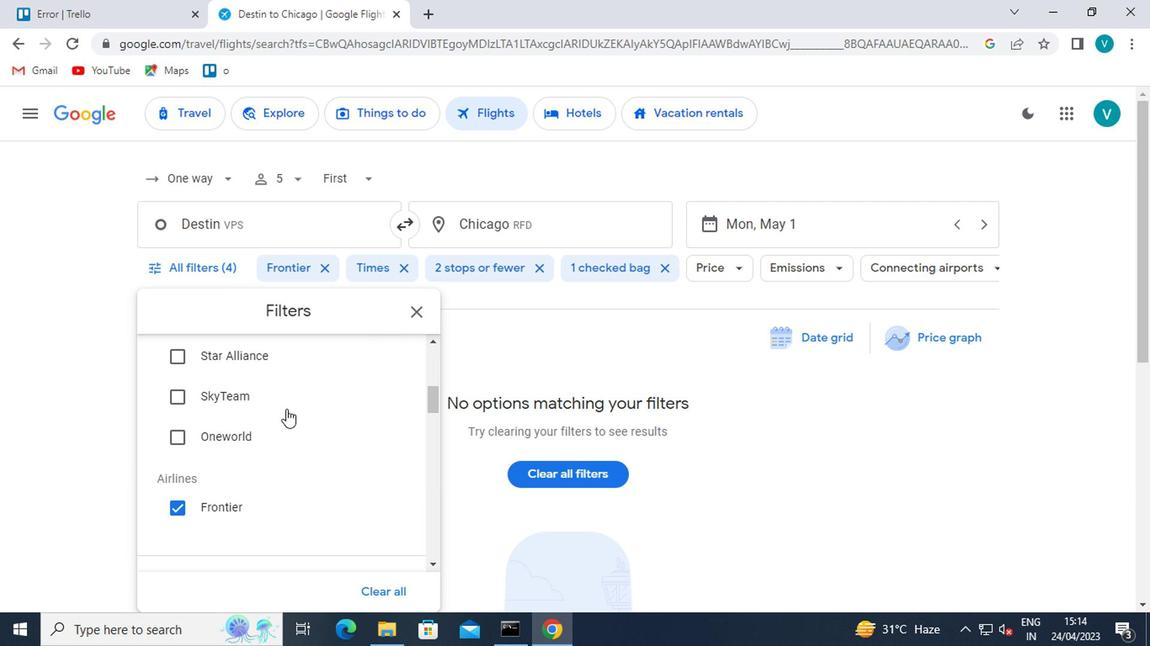 
Action: Mouse scrolled (282, 413) with delta (0, 0)
Screenshot: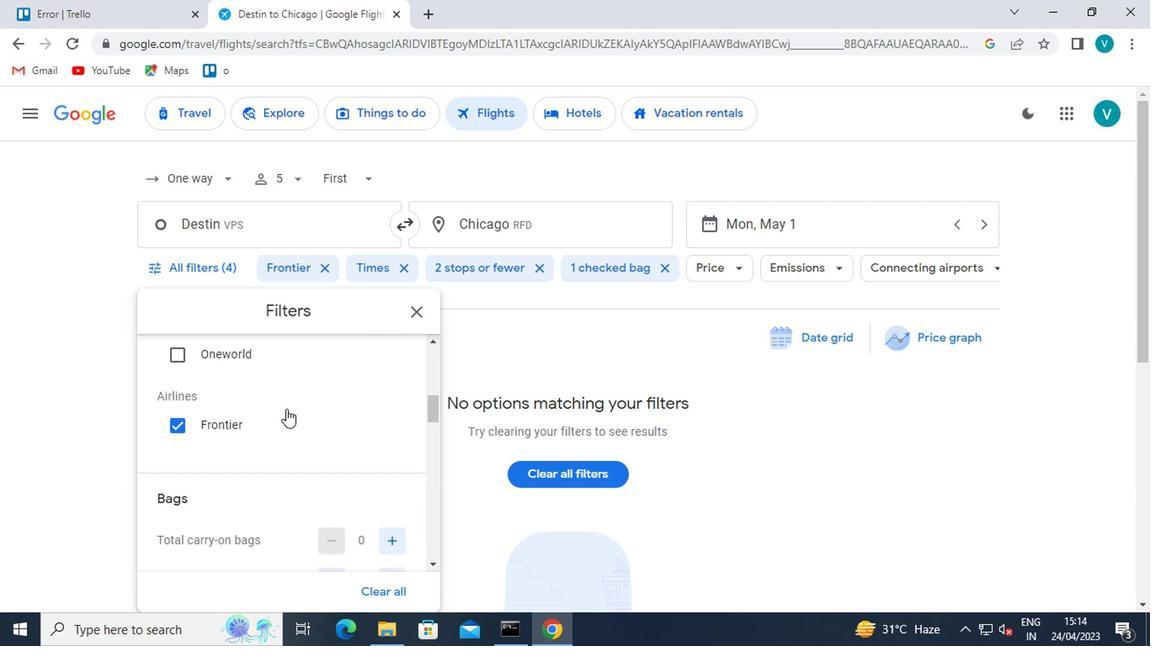 
Action: Mouse scrolled (282, 413) with delta (0, 0)
Screenshot: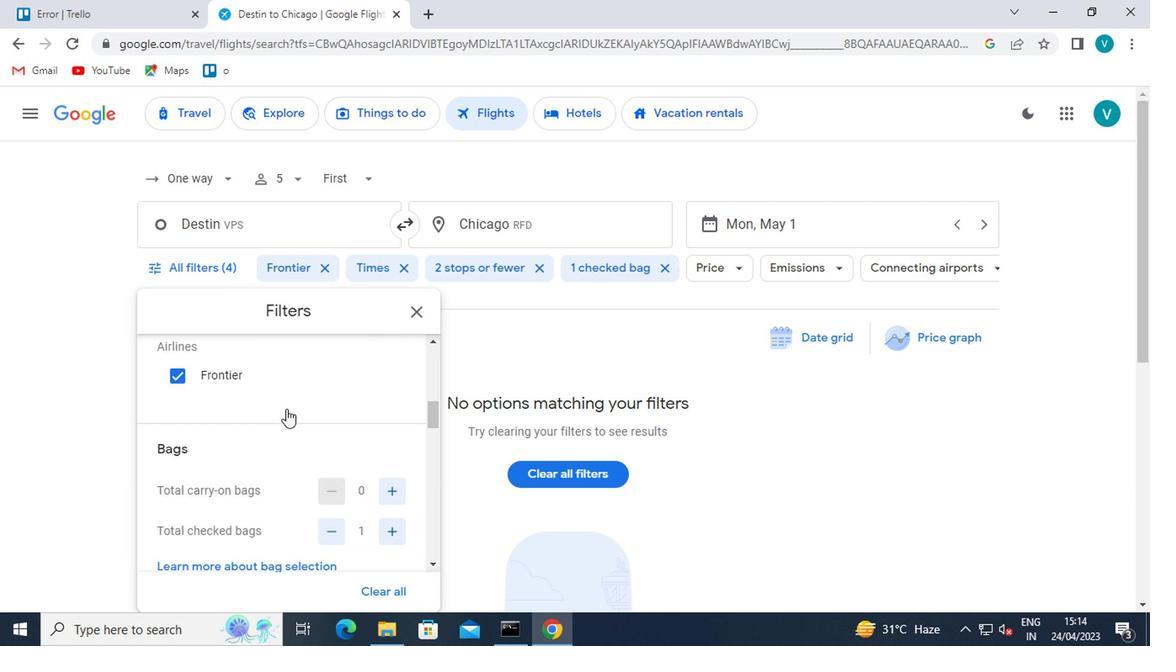 
Action: Mouse scrolled (282, 413) with delta (0, 0)
Screenshot: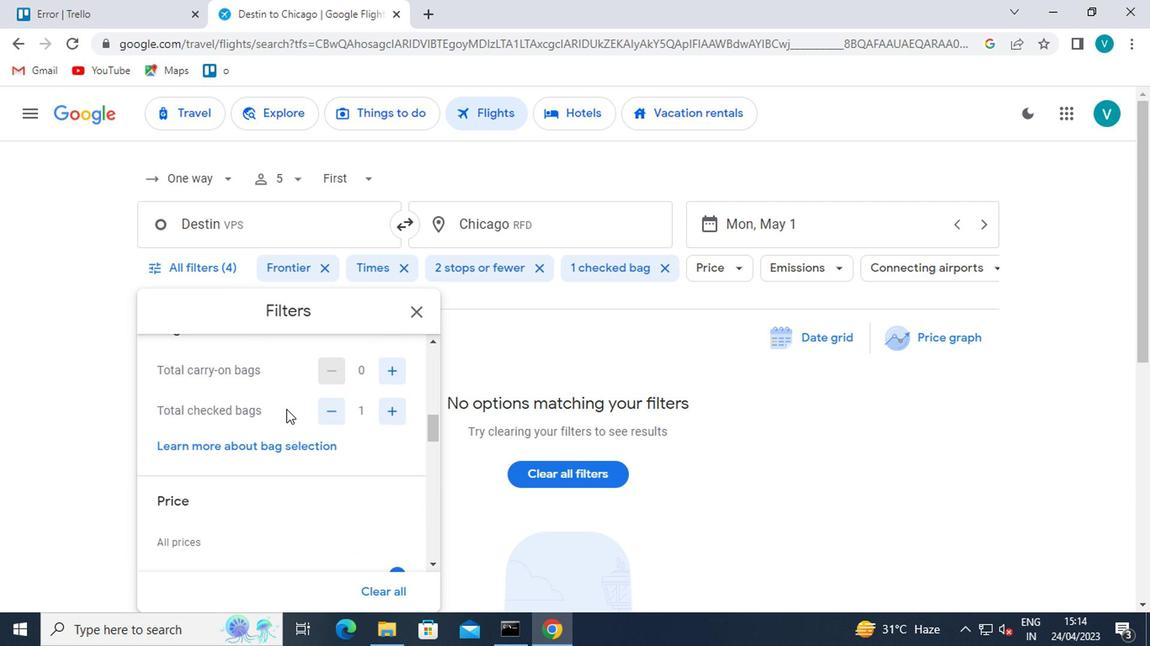 
Action: Mouse scrolled (282, 415) with delta (0, 1)
Screenshot: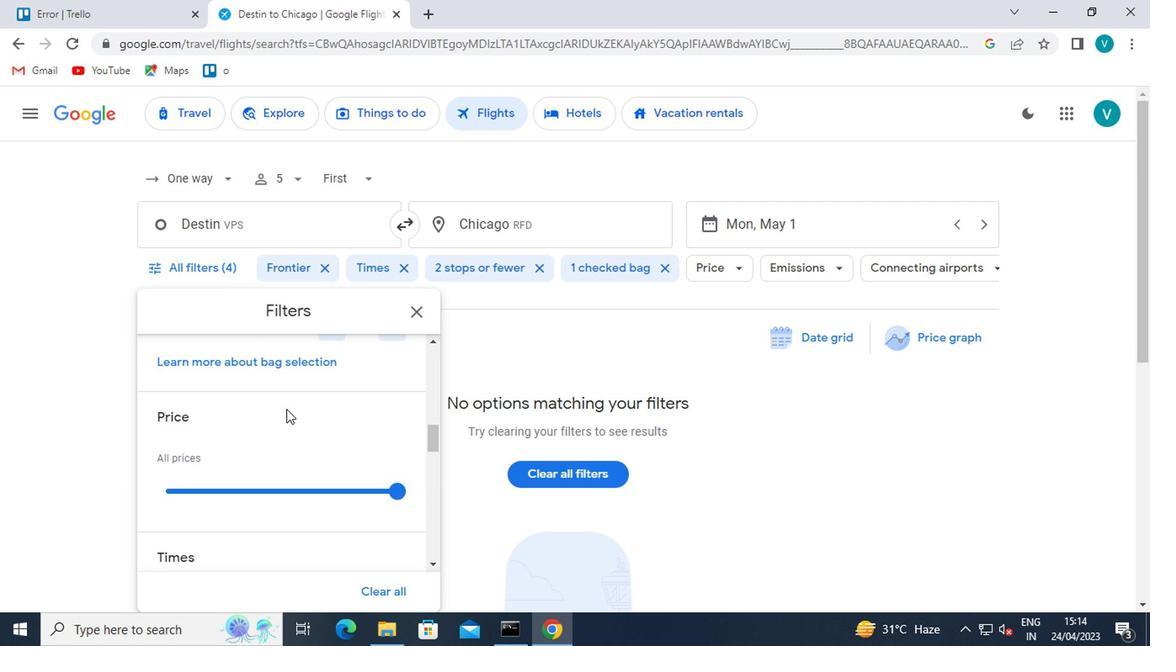 
Action: Mouse moved to (319, 424)
Screenshot: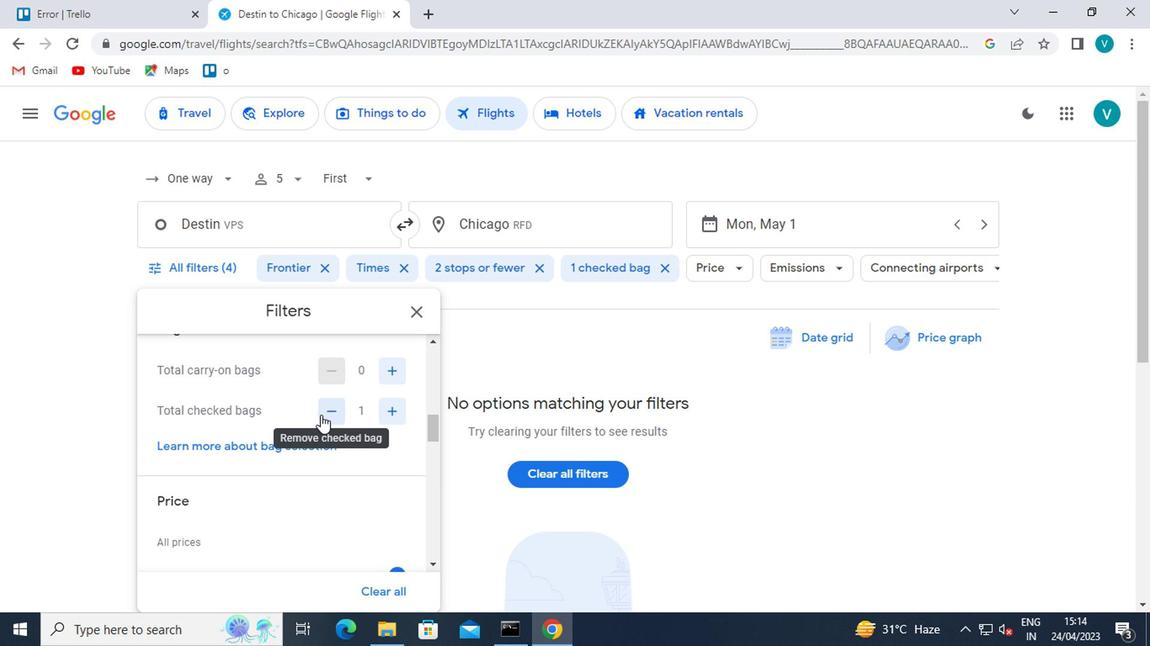 
Action: Mouse scrolled (319, 422) with delta (0, -1)
Screenshot: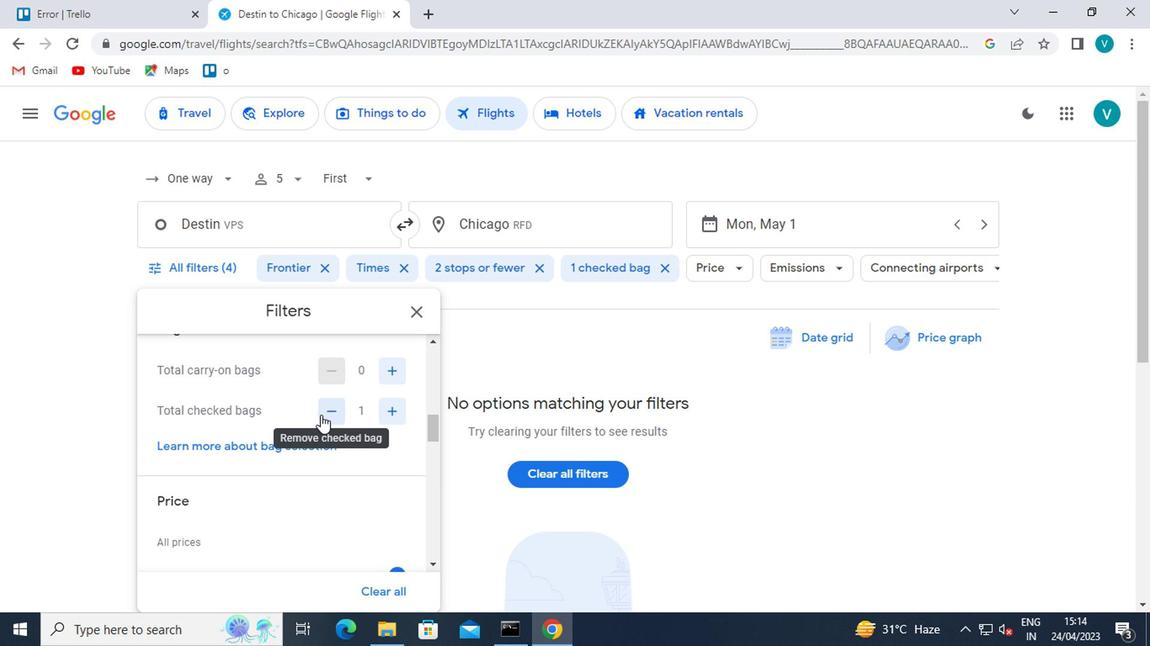 
Action: Mouse moved to (391, 494)
Screenshot: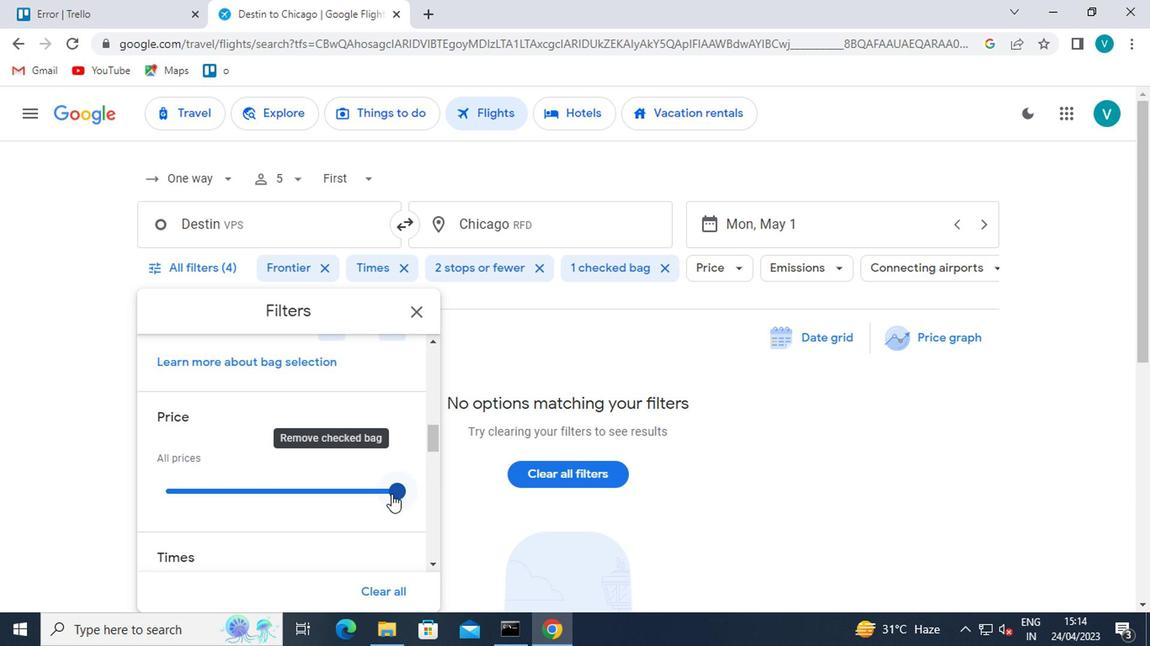 
Action: Mouse pressed left at (391, 494)
Screenshot: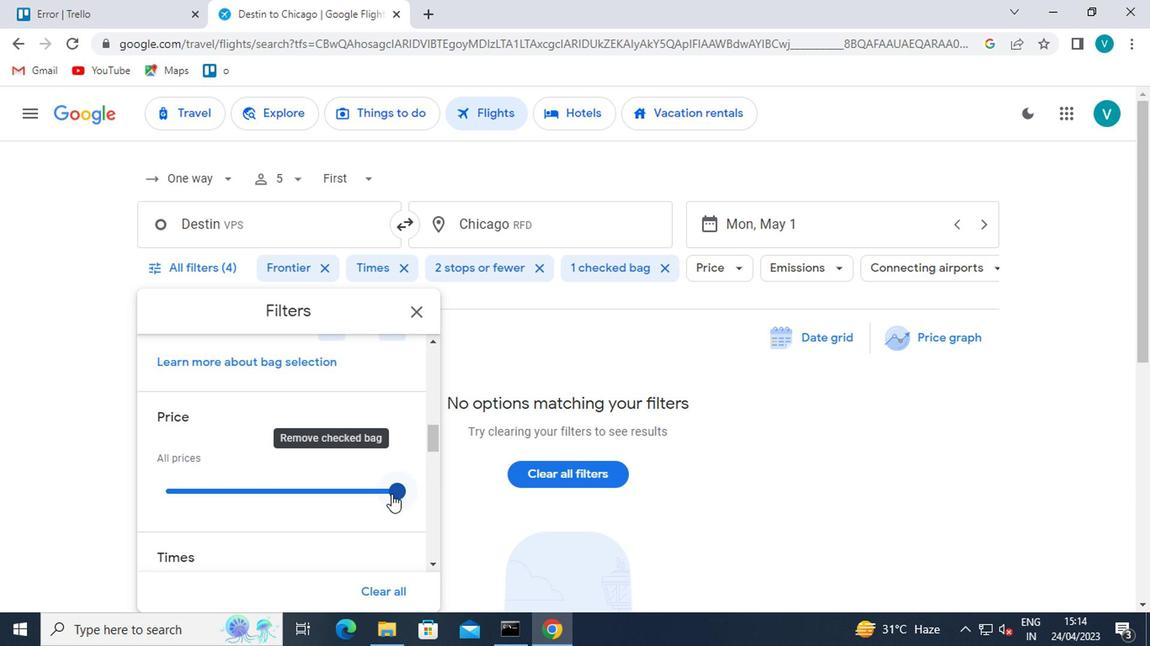 
Action: Mouse moved to (374, 501)
Screenshot: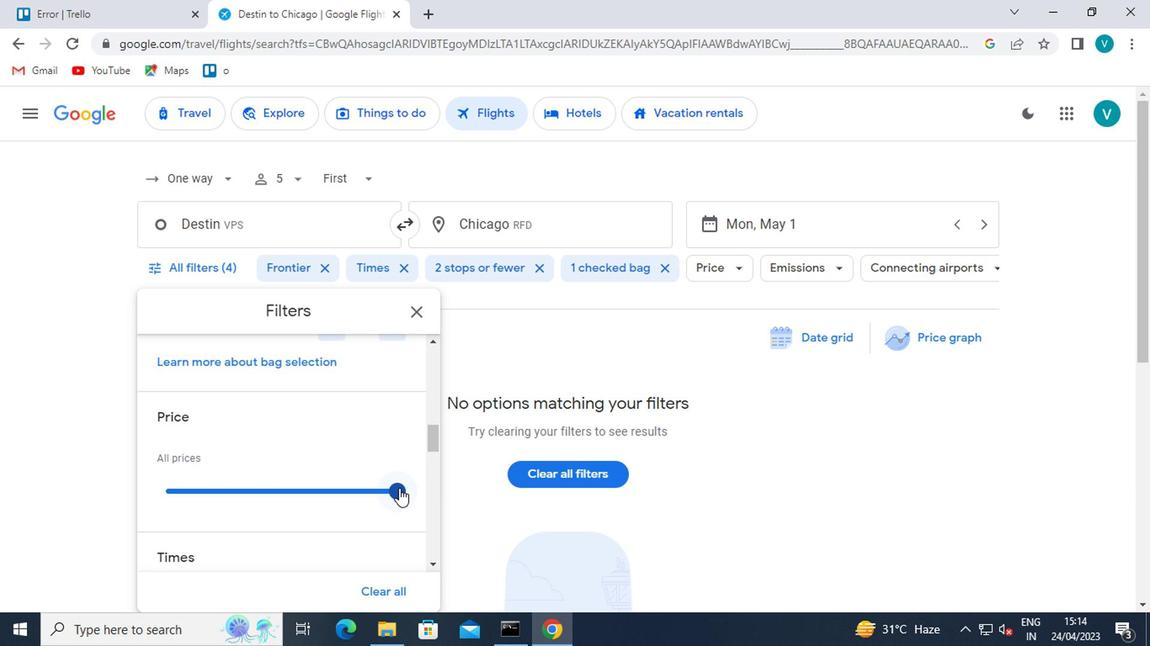 
Action: Mouse scrolled (374, 500) with delta (0, 0)
Screenshot: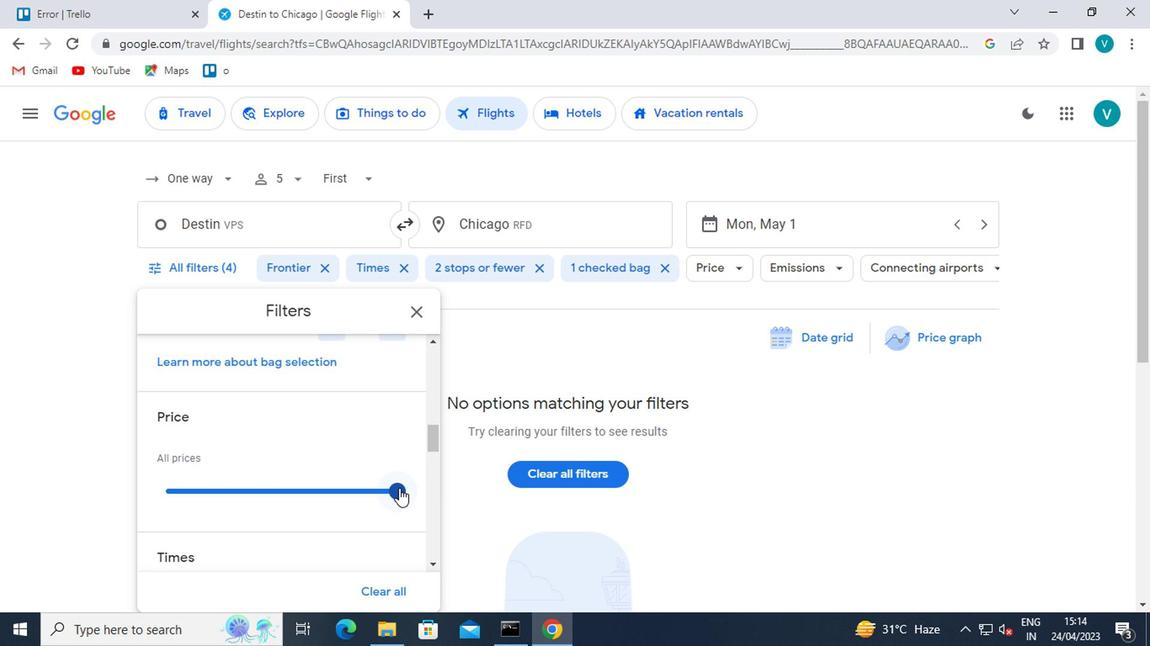 
Action: Mouse moved to (362, 504)
Screenshot: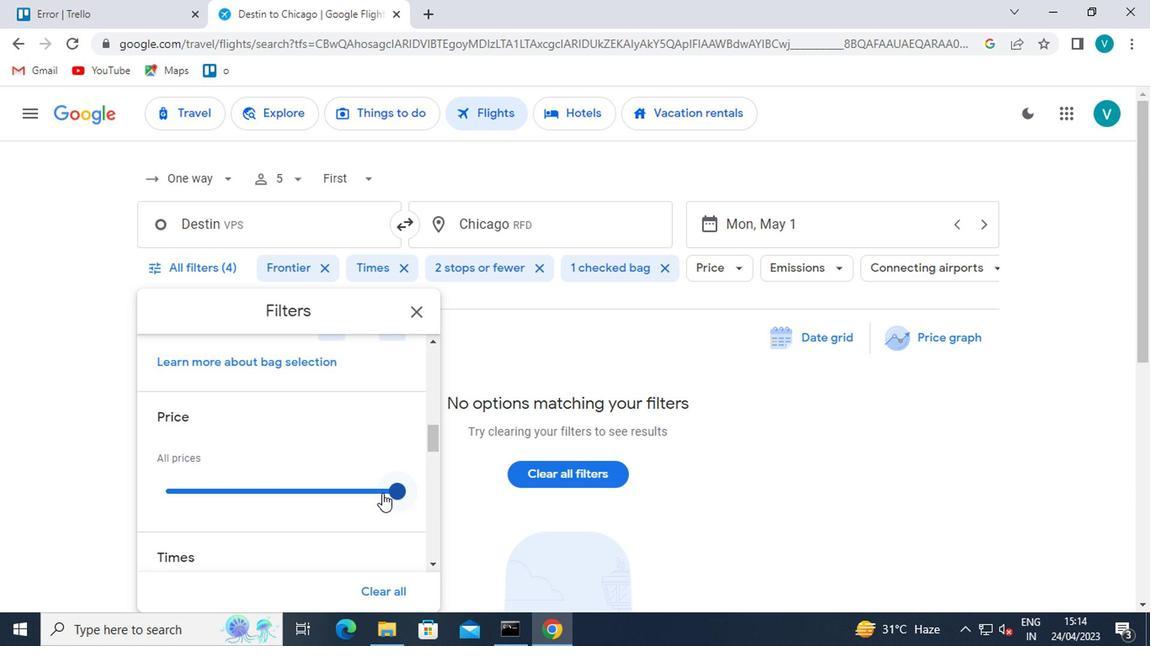 
Action: Mouse scrolled (362, 504) with delta (0, 0)
Screenshot: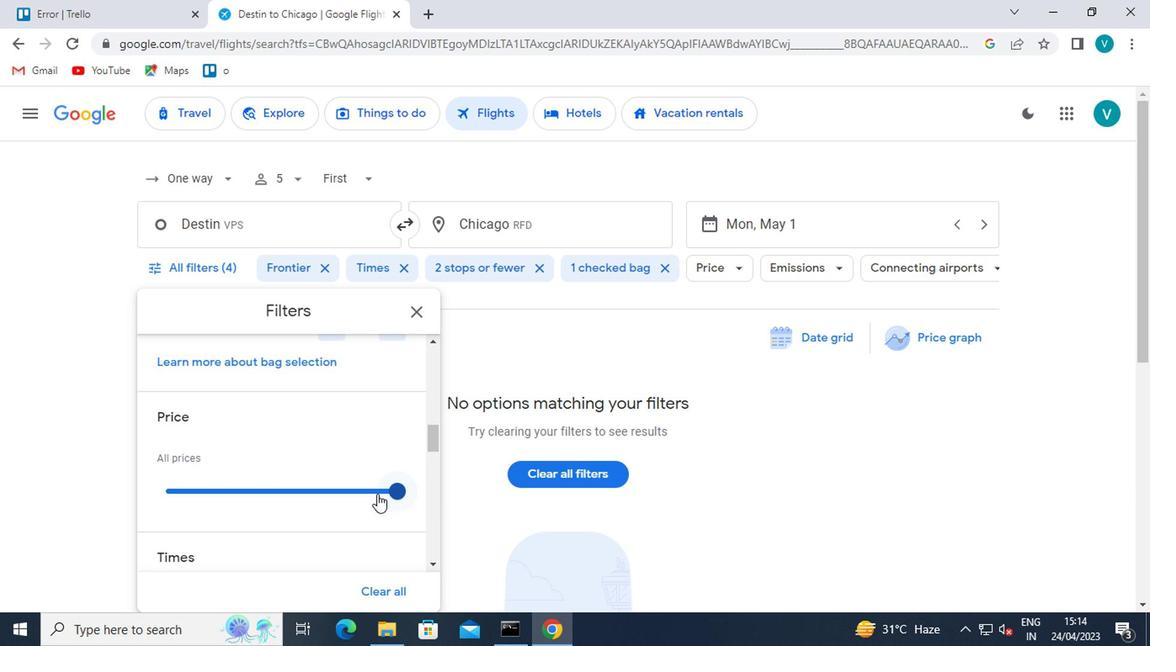 
Action: Mouse moved to (358, 506)
Screenshot: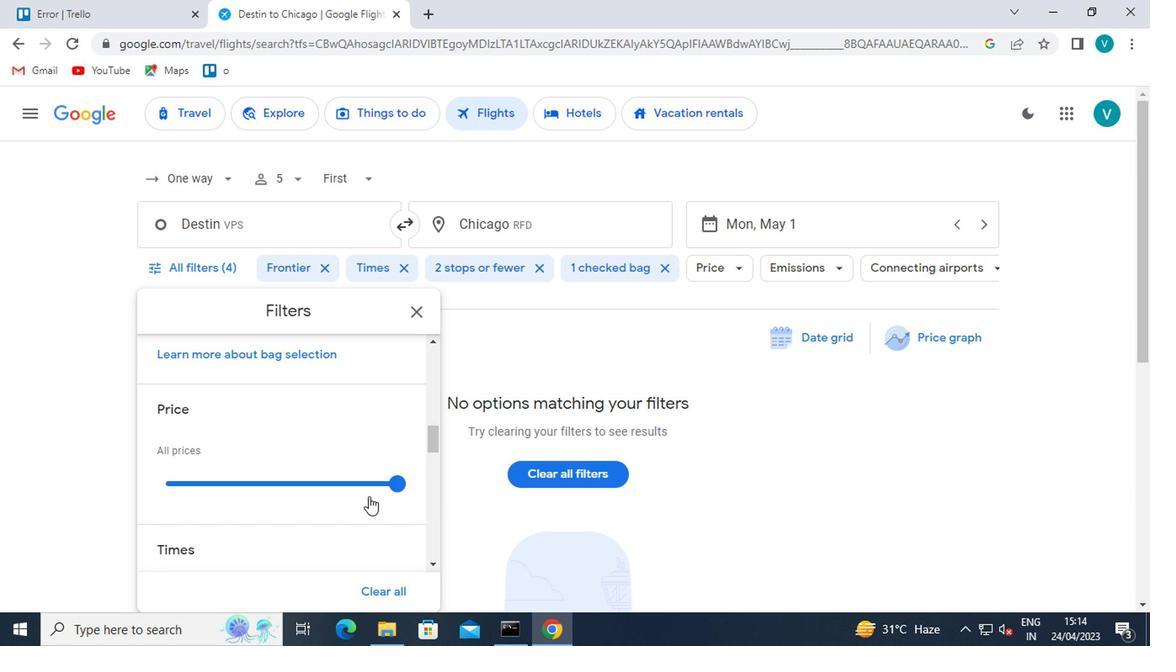 
Action: Mouse scrolled (358, 505) with delta (0, -1)
Screenshot: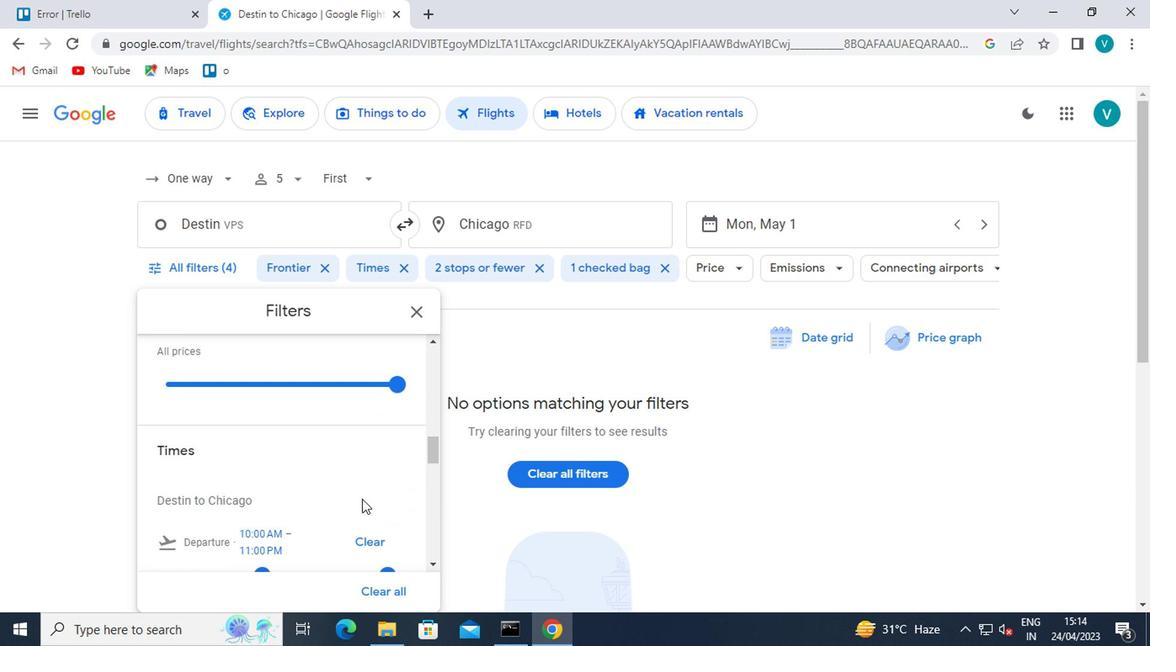 
Action: Mouse moved to (260, 438)
Screenshot: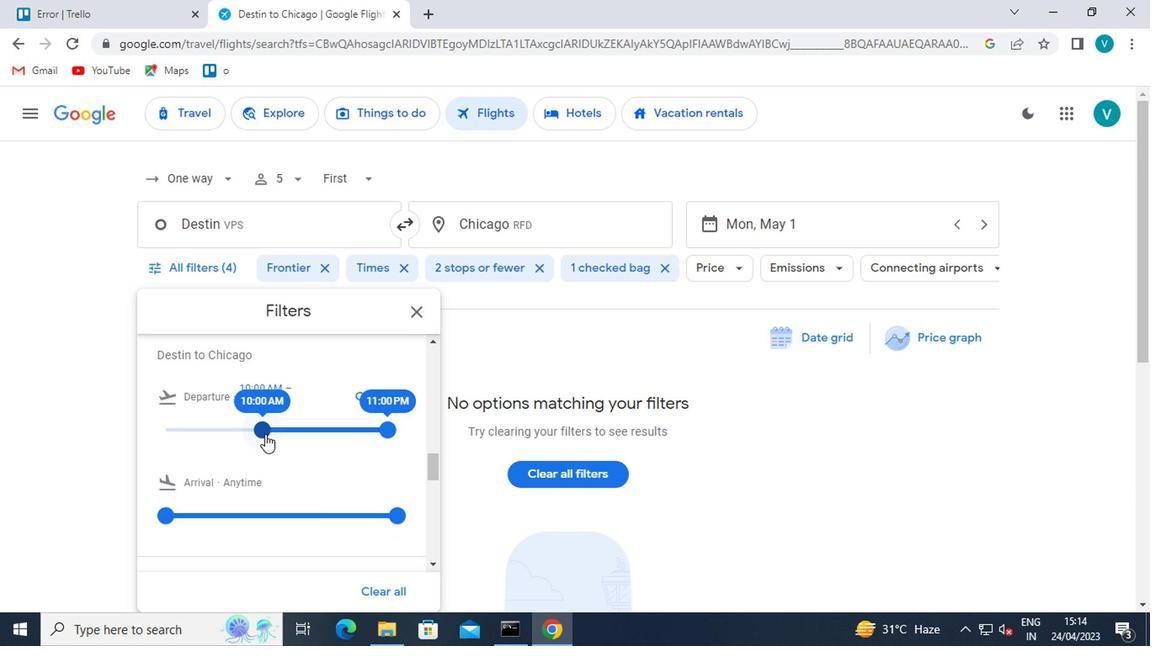 
Action: Mouse pressed left at (260, 438)
Screenshot: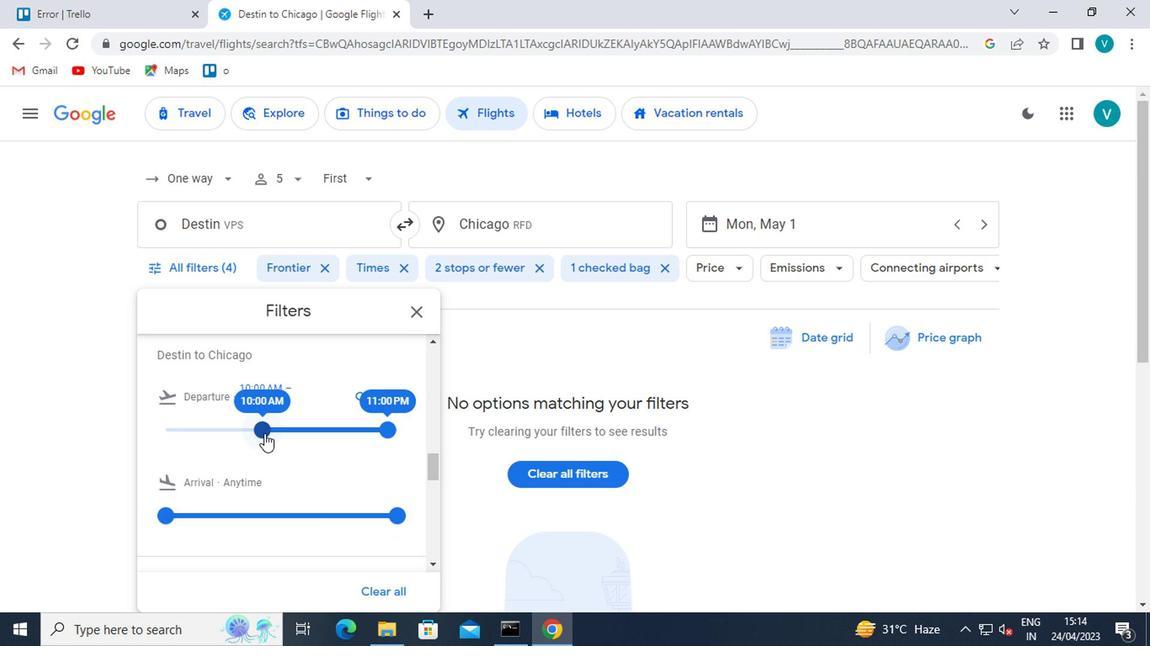 
Action: Mouse moved to (268, 438)
Screenshot: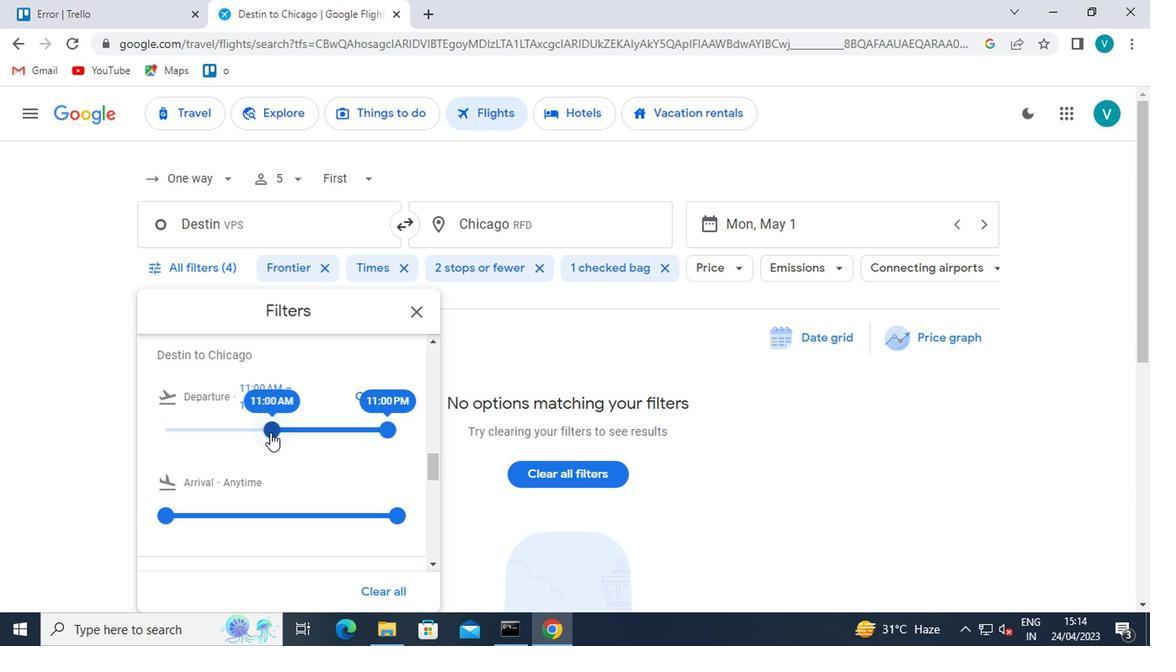 
